 Task: Find a place to stay in Estrela, Brazil, from 10th to 15th July for 7 guests, with a price range of ₹10,000 to ₹15,000, 4 bedrooms, 7 beds, 3 bathrooms, and amenities including Wifi, Free parking, Dedicated workspace, Breakfast, and Self check-in.
Action: Mouse moved to (577, 89)
Screenshot: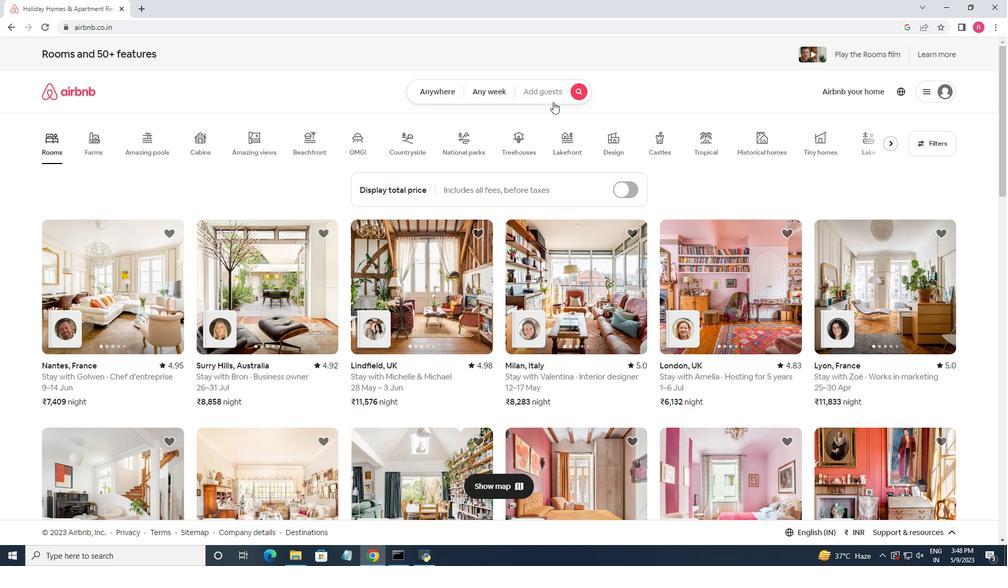 
Action: Mouse pressed left at (577, 89)
Screenshot: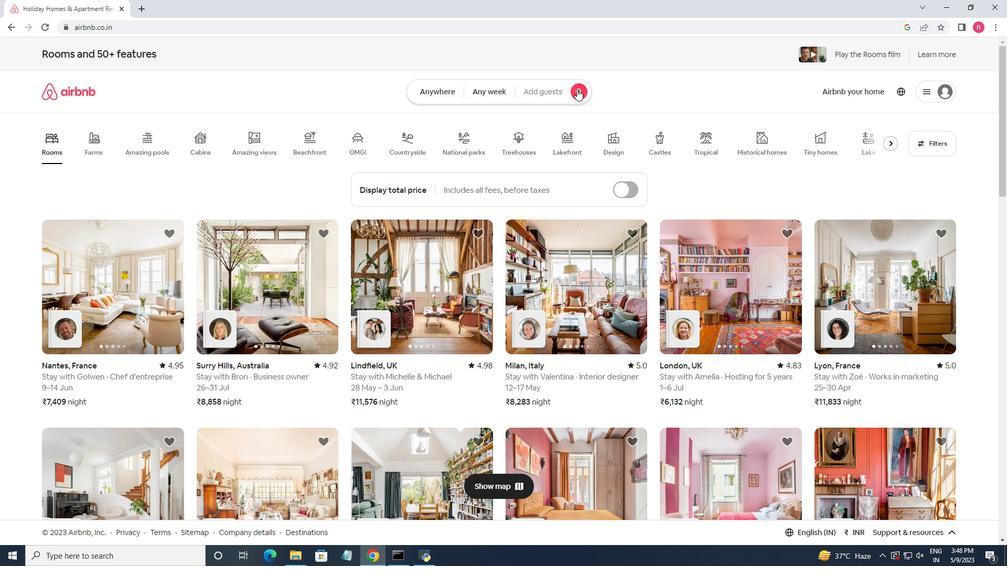 
Action: Mouse moved to (384, 130)
Screenshot: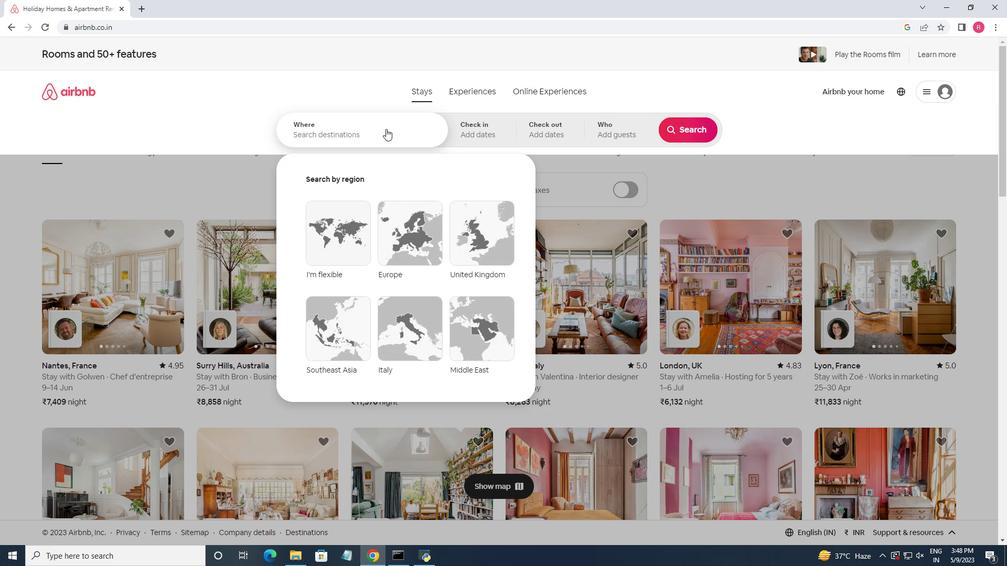 
Action: Mouse pressed left at (384, 130)
Screenshot: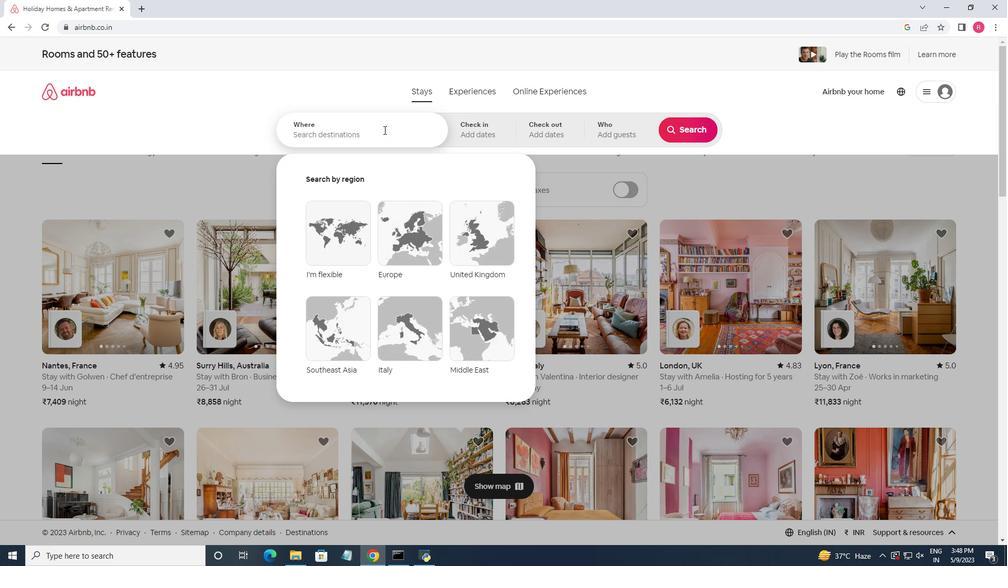 
Action: Key pressed <Key.shift>Estrela,<Key.space><Key.shift>Brazil
Screenshot: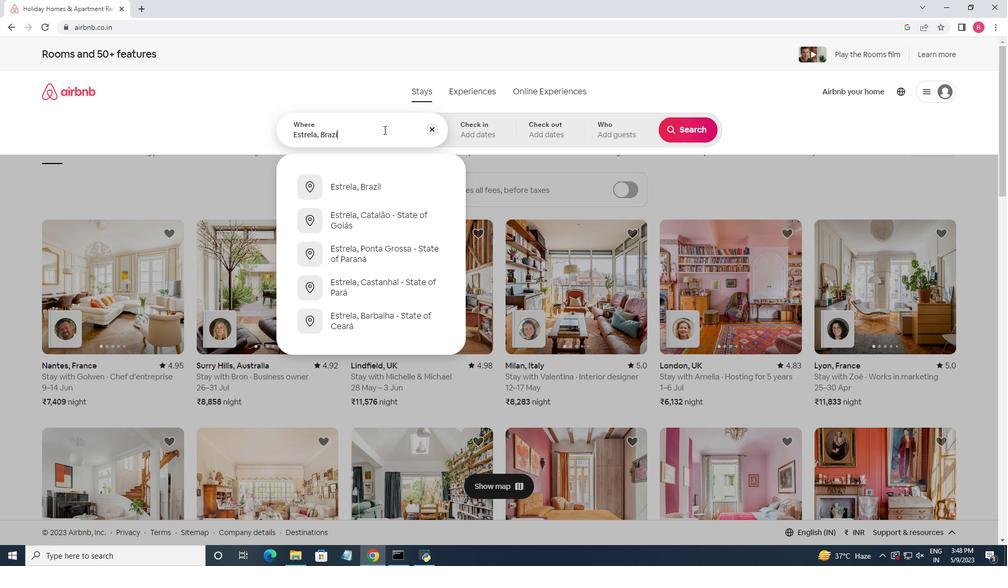 
Action: Mouse moved to (385, 191)
Screenshot: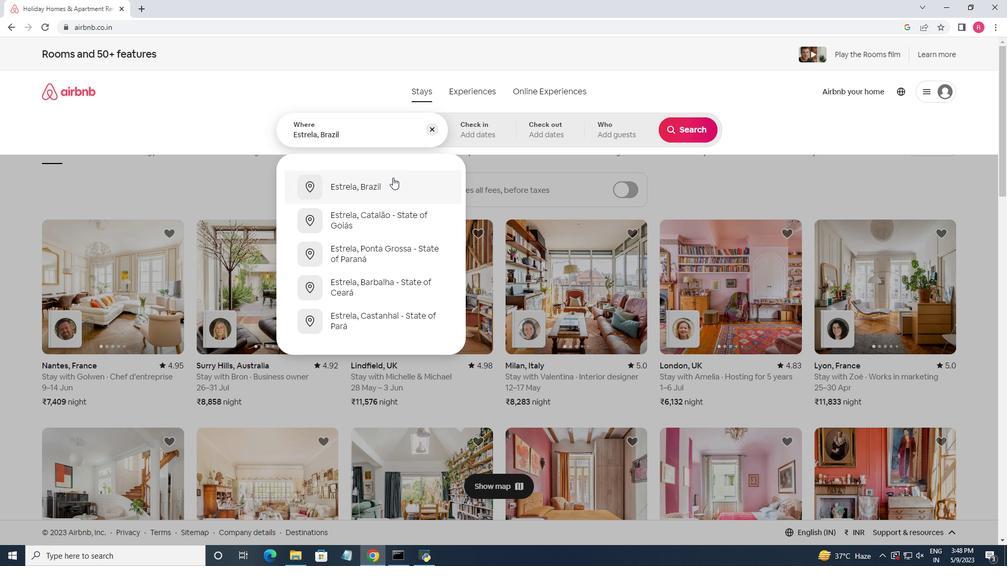 
Action: Mouse pressed left at (385, 191)
Screenshot: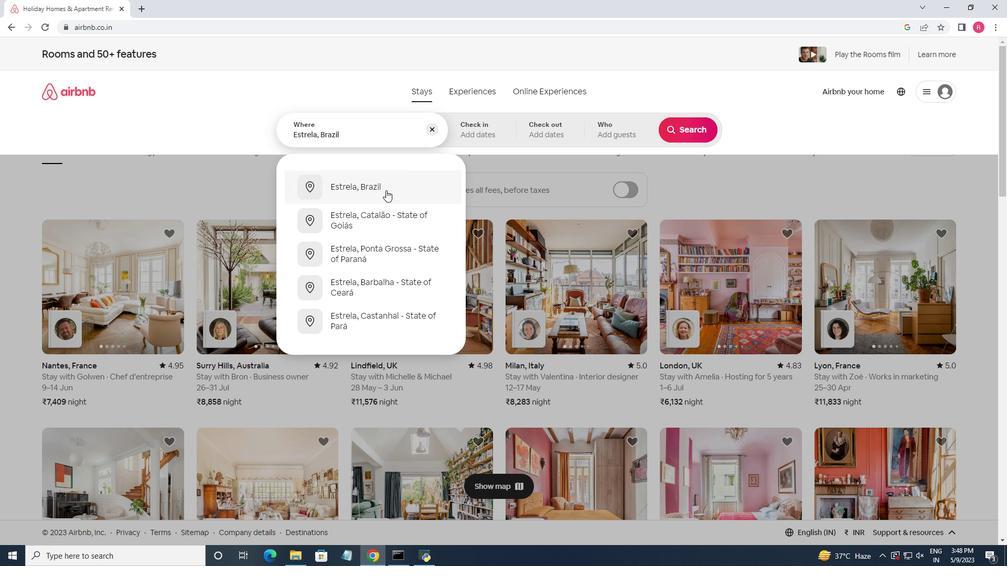 
Action: Mouse moved to (686, 217)
Screenshot: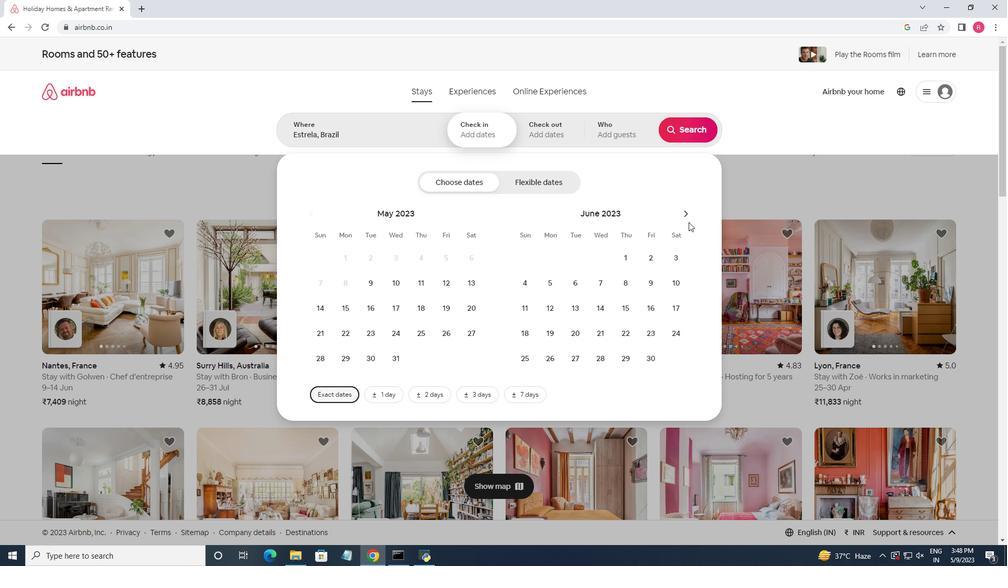 
Action: Mouse pressed left at (686, 217)
Screenshot: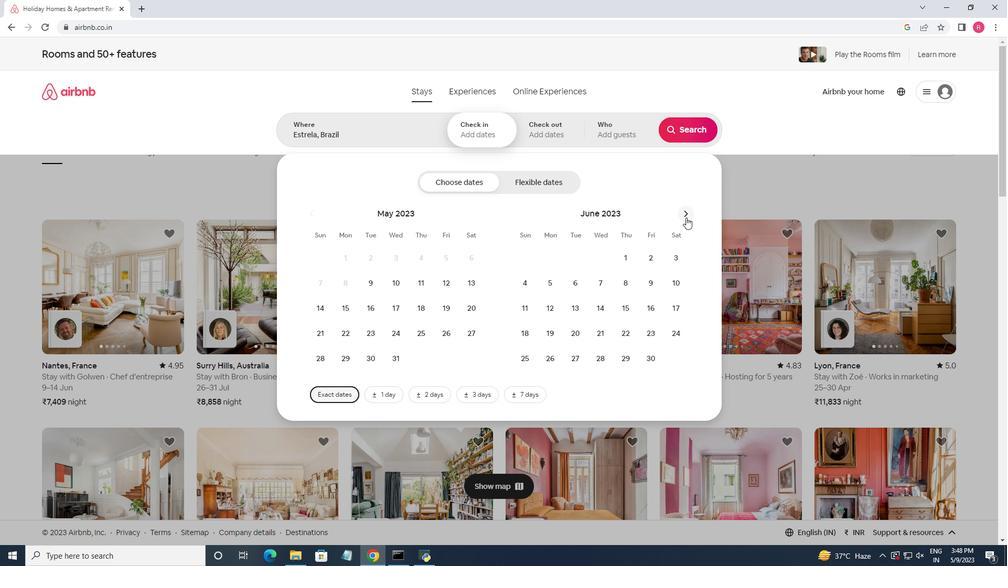 
Action: Mouse moved to (552, 309)
Screenshot: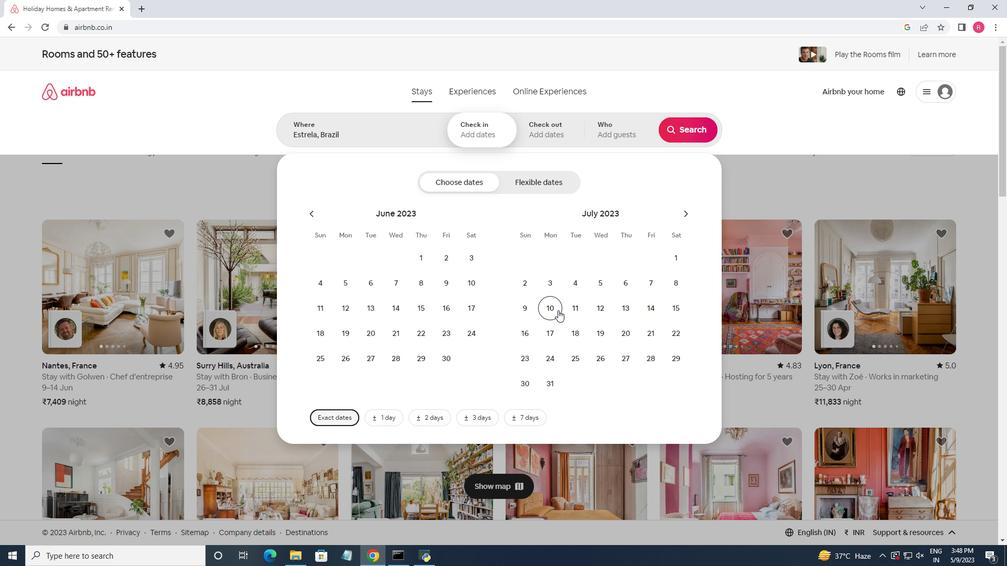 
Action: Mouse pressed left at (552, 309)
Screenshot: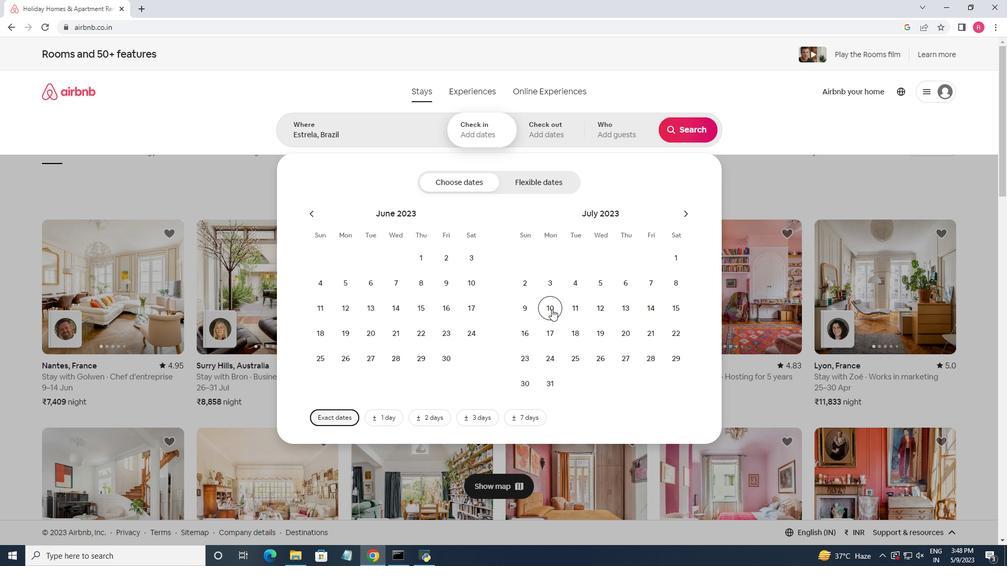
Action: Mouse moved to (678, 310)
Screenshot: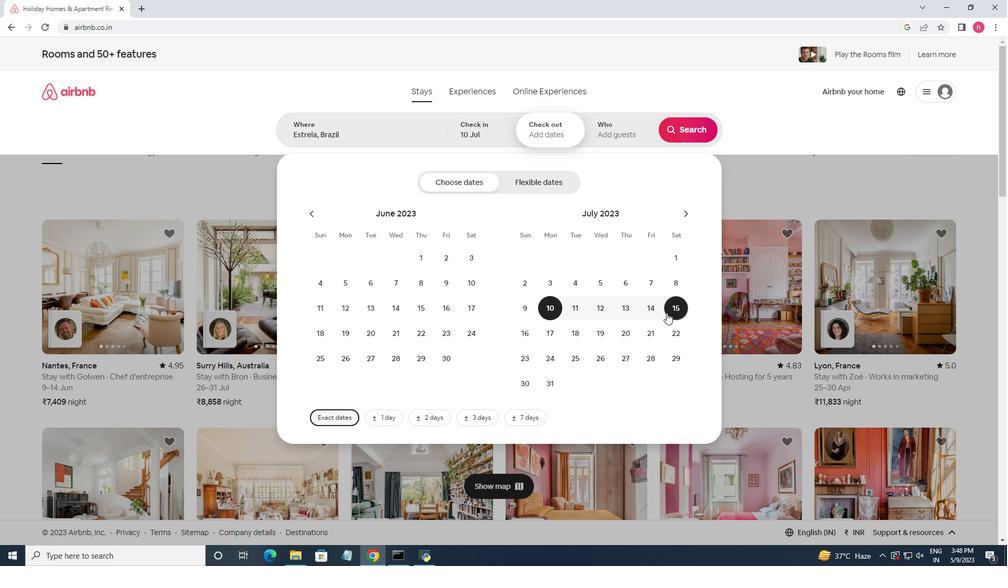 
Action: Mouse pressed left at (678, 310)
Screenshot: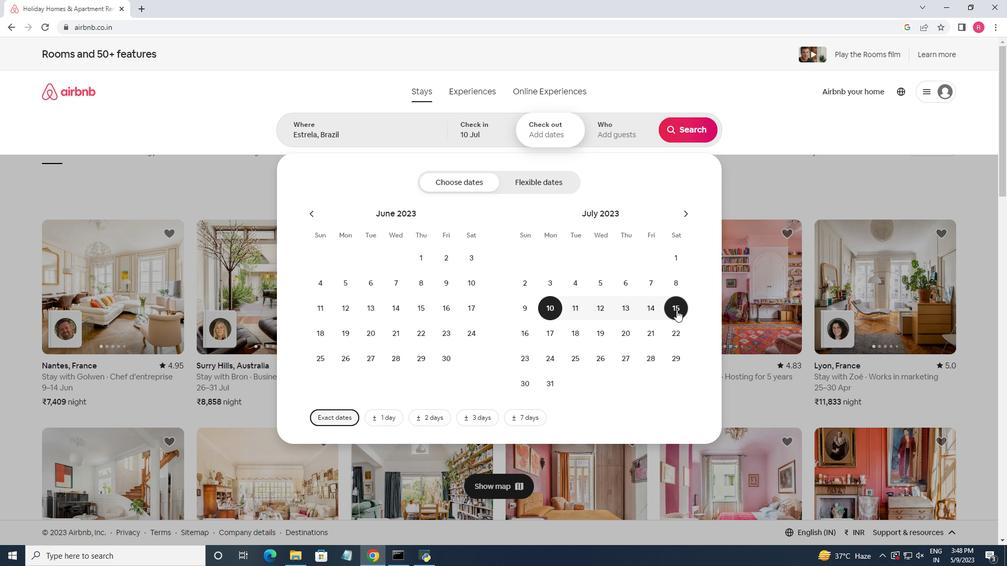 
Action: Mouse moved to (628, 137)
Screenshot: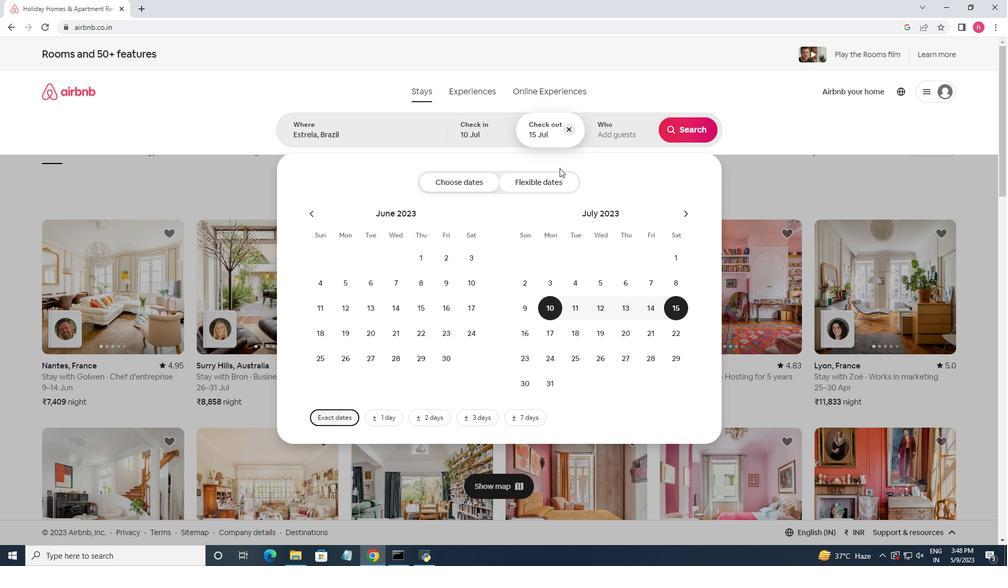 
Action: Mouse pressed left at (628, 137)
Screenshot: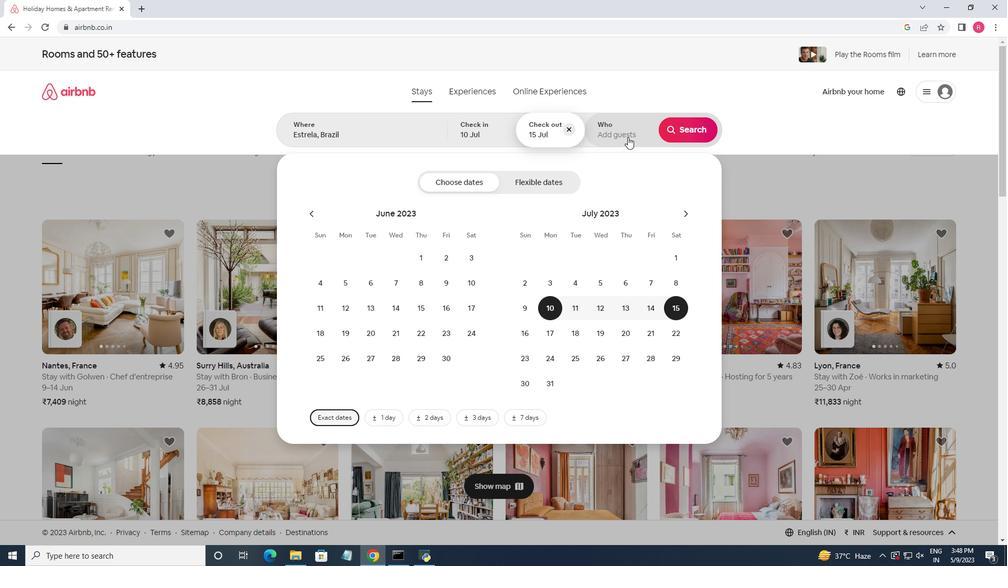 
Action: Mouse moved to (689, 187)
Screenshot: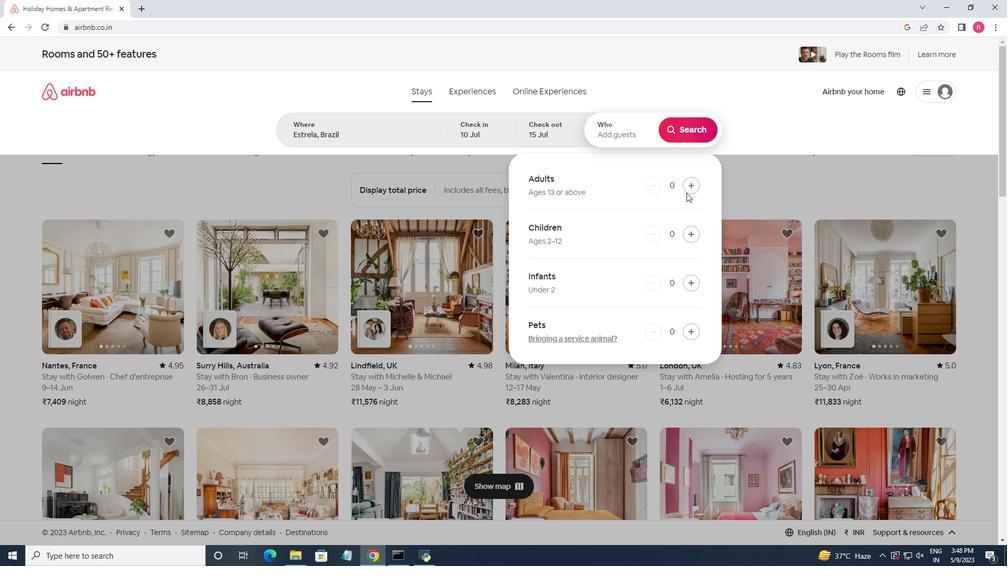 
Action: Mouse pressed left at (689, 187)
Screenshot: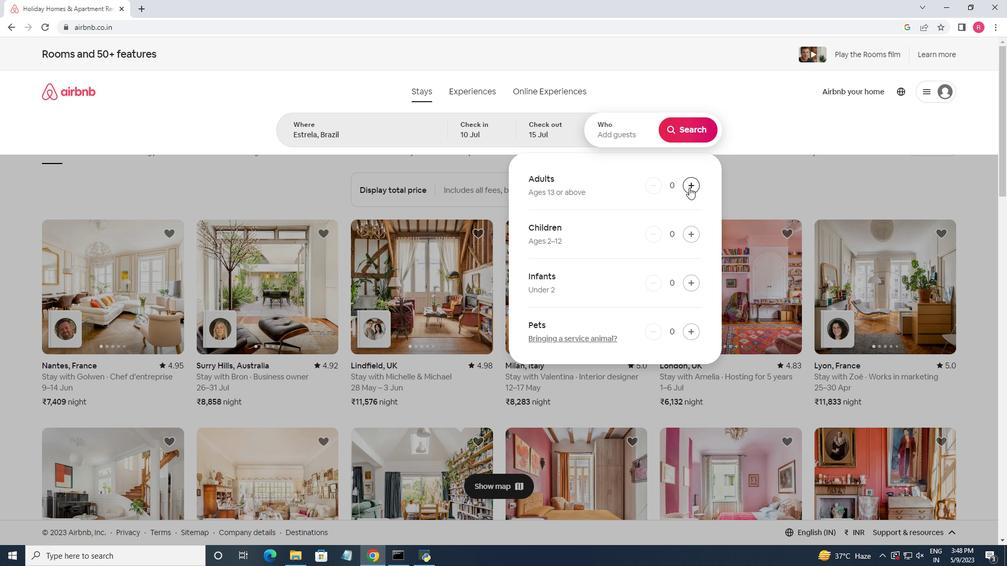 
Action: Mouse pressed left at (689, 187)
Screenshot: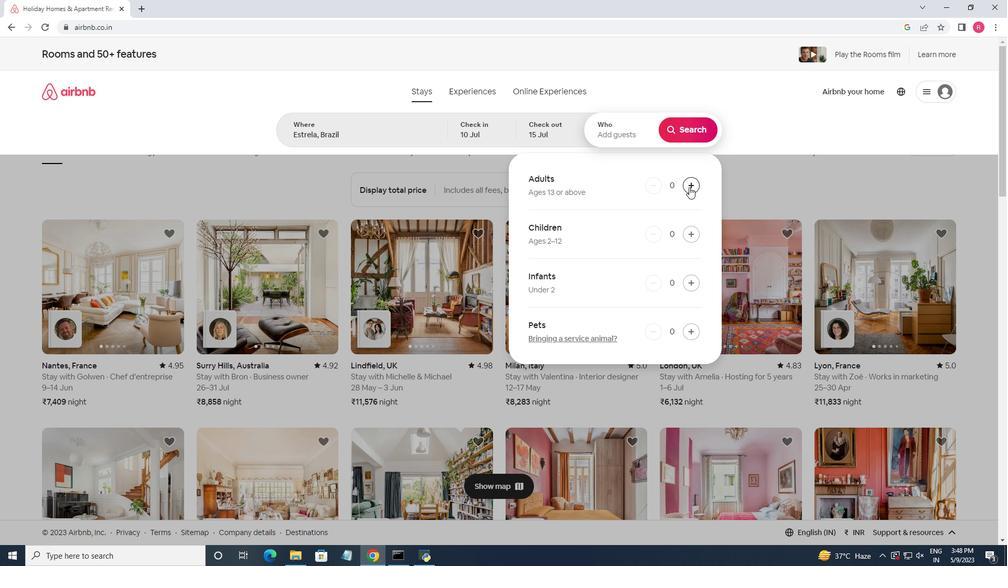 
Action: Mouse pressed left at (689, 187)
Screenshot: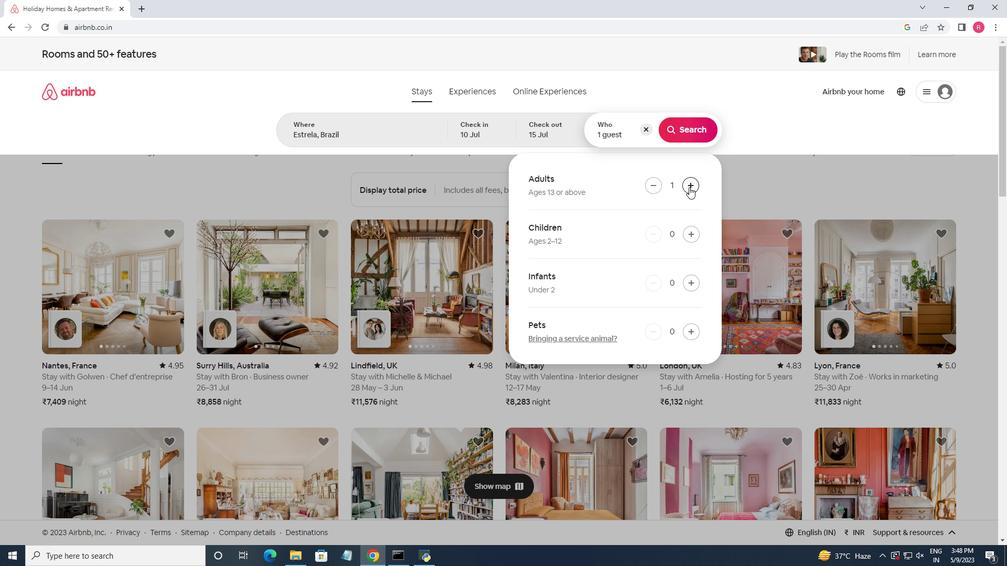 
Action: Mouse pressed left at (689, 187)
Screenshot: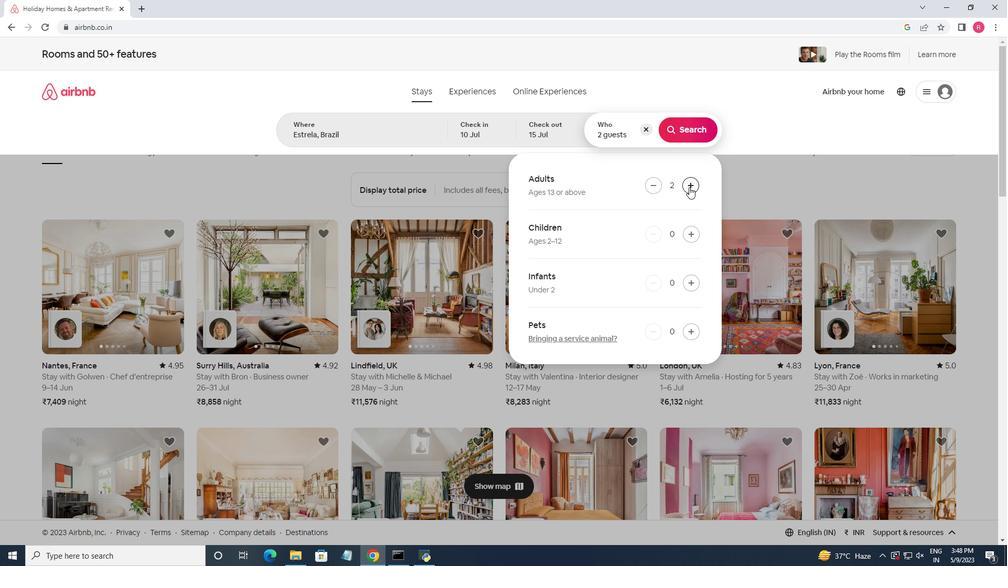
Action: Mouse pressed left at (689, 187)
Screenshot: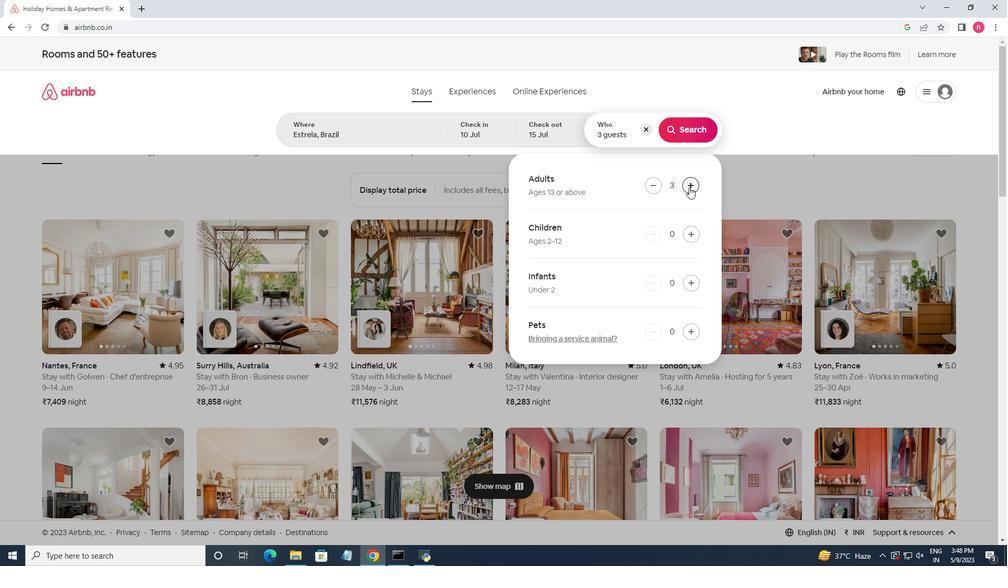 
Action: Mouse pressed left at (689, 187)
Screenshot: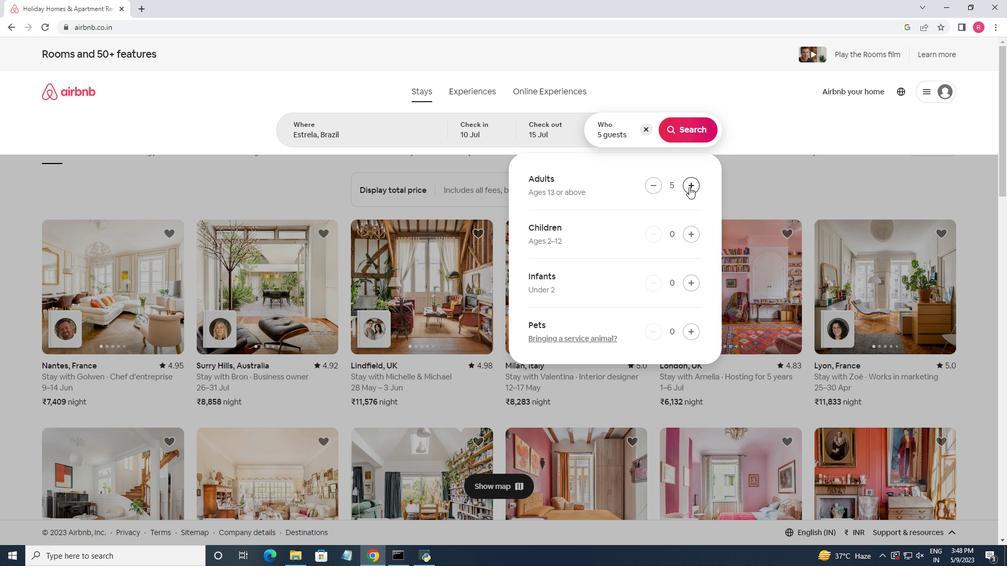 
Action: Mouse pressed left at (689, 187)
Screenshot: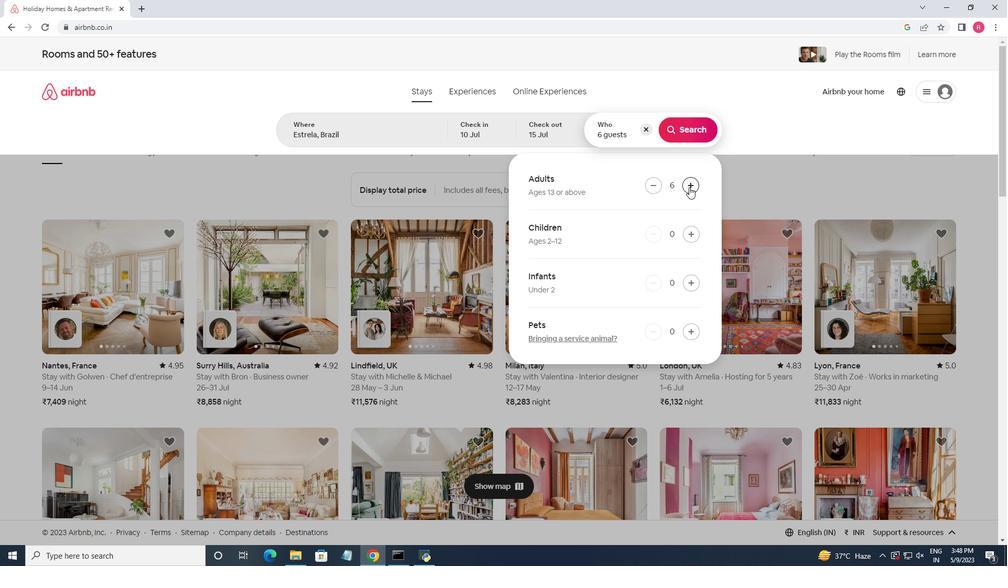 
Action: Mouse moved to (687, 125)
Screenshot: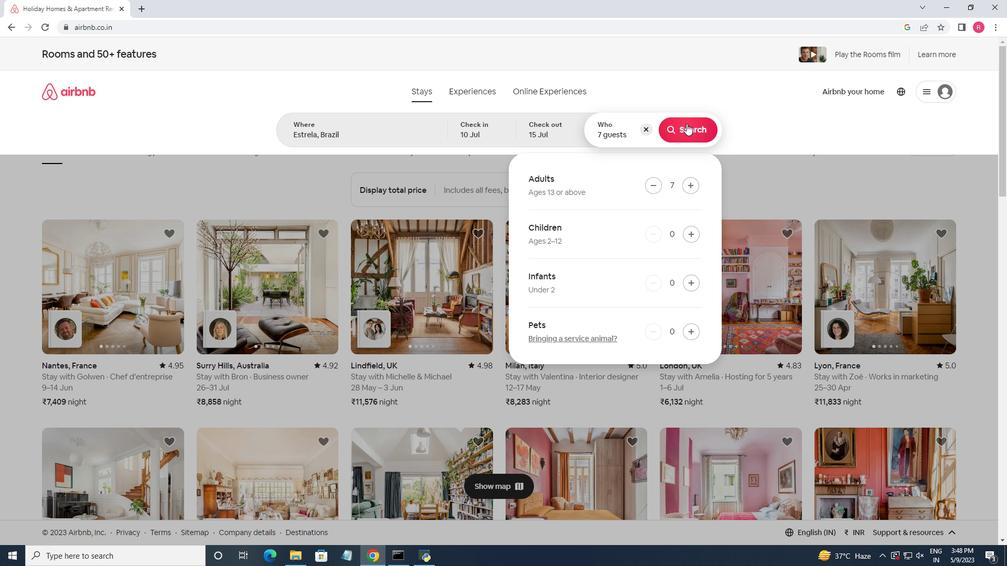 
Action: Mouse pressed left at (687, 125)
Screenshot: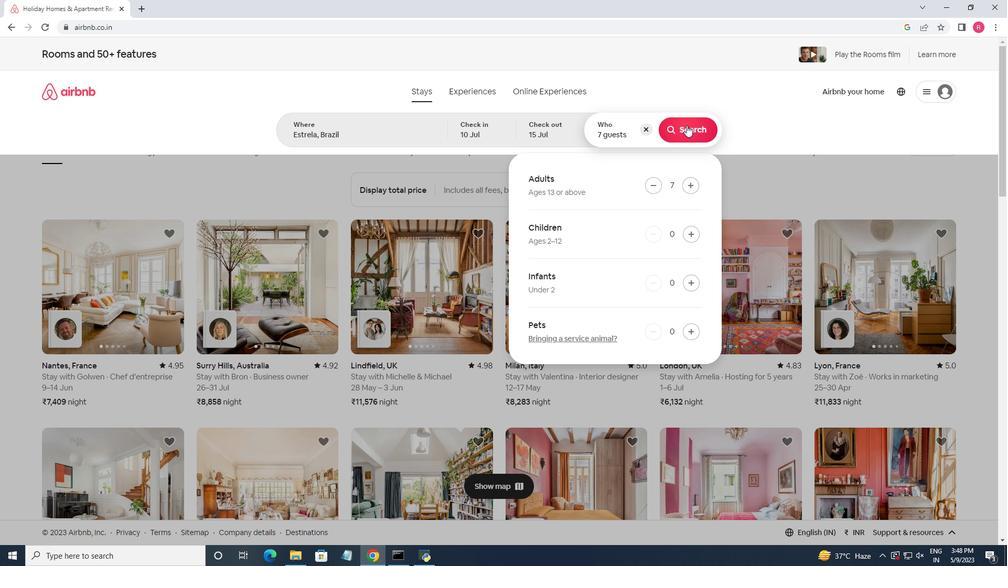 
Action: Mouse moved to (964, 106)
Screenshot: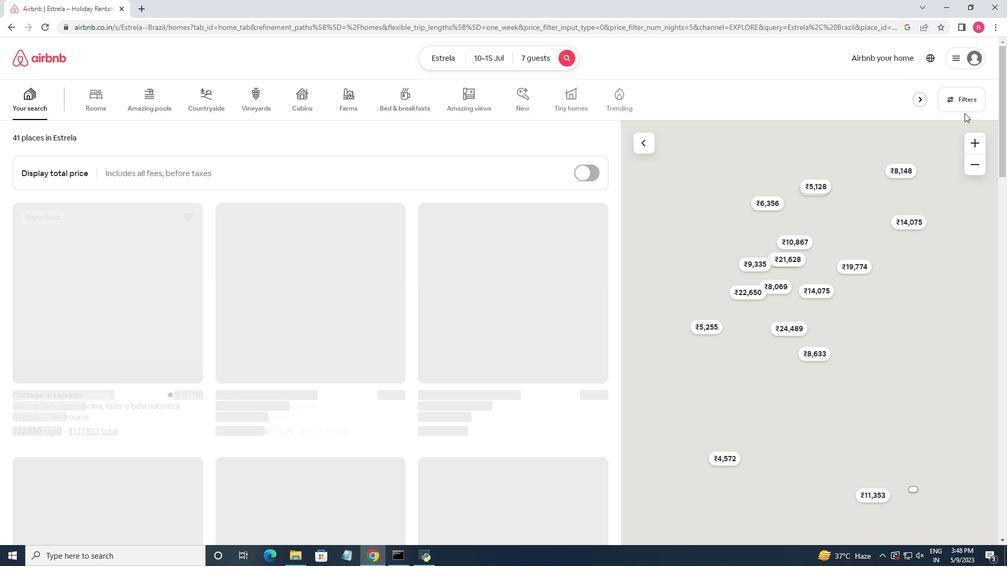 
Action: Mouse pressed left at (964, 106)
Screenshot: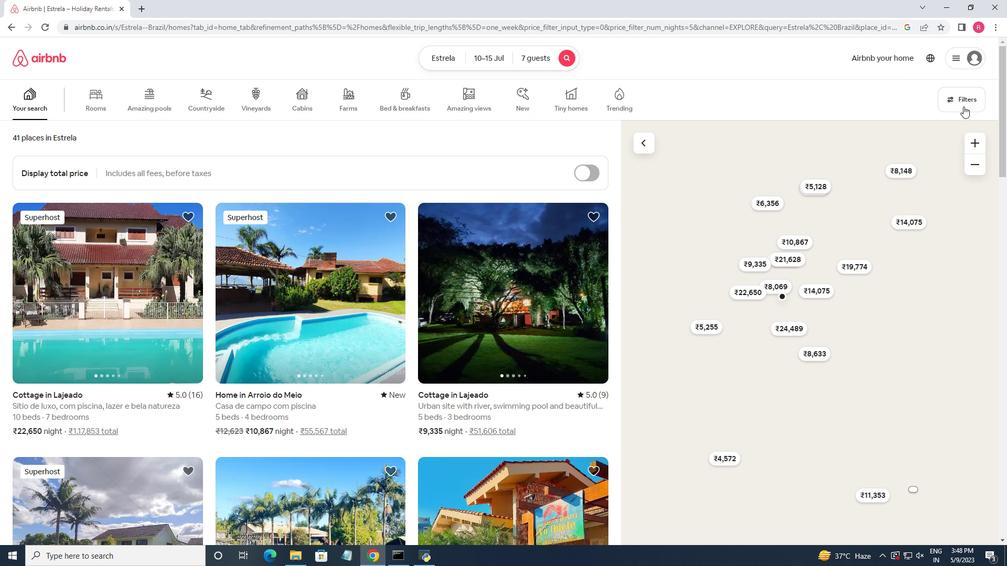 
Action: Mouse moved to (358, 355)
Screenshot: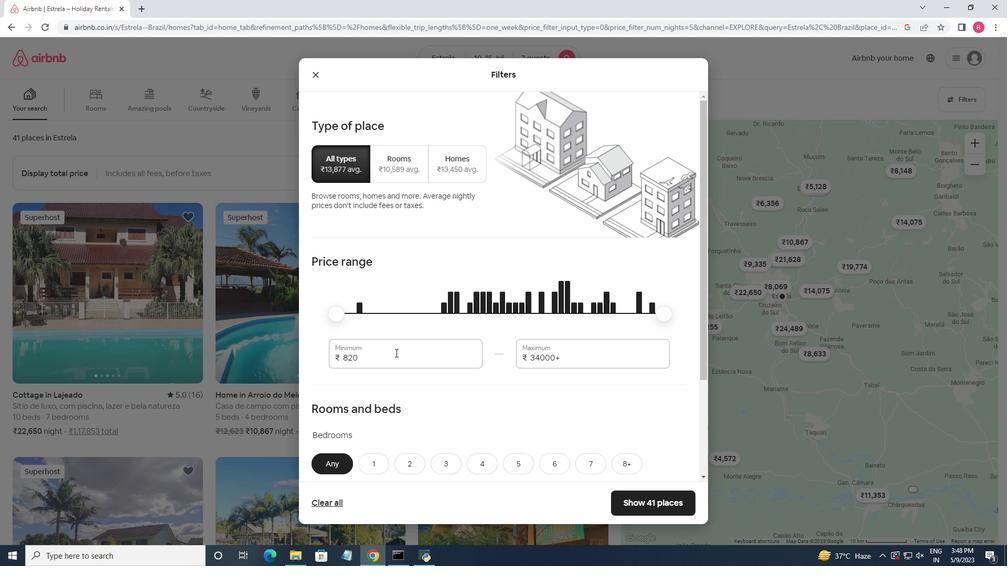 
Action: Mouse pressed left at (358, 355)
Screenshot: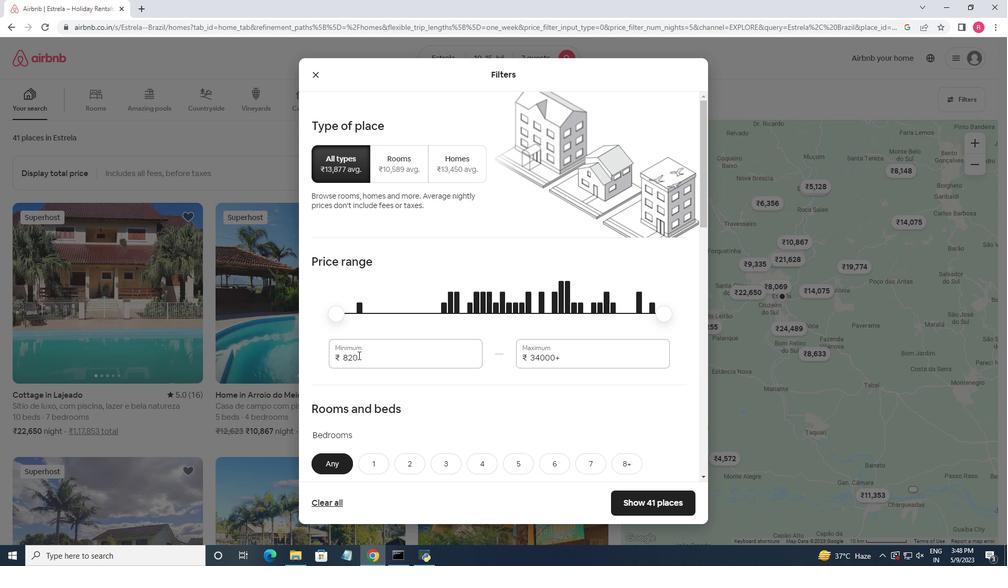 
Action: Mouse moved to (358, 356)
Screenshot: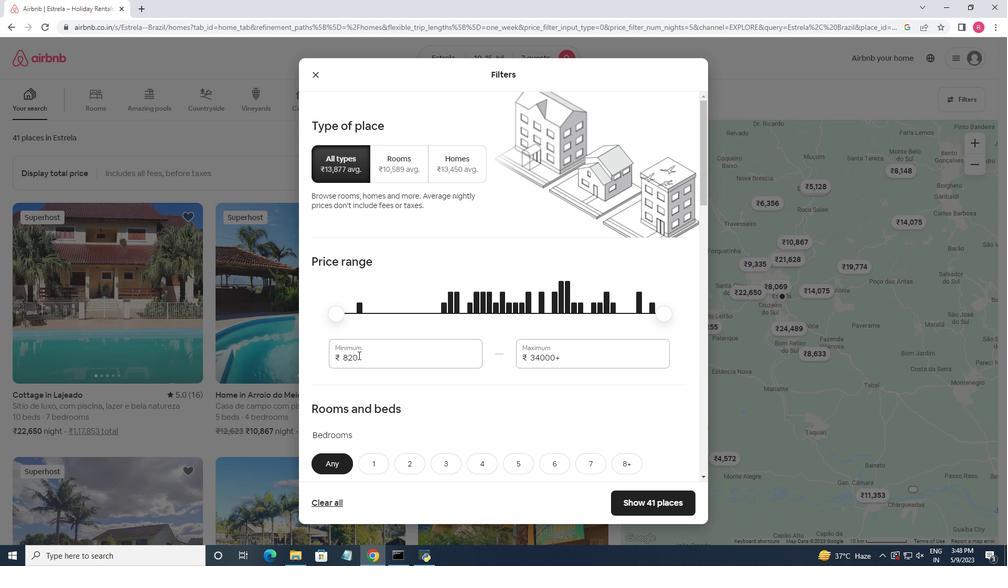 
Action: Mouse pressed left at (358, 356)
Screenshot: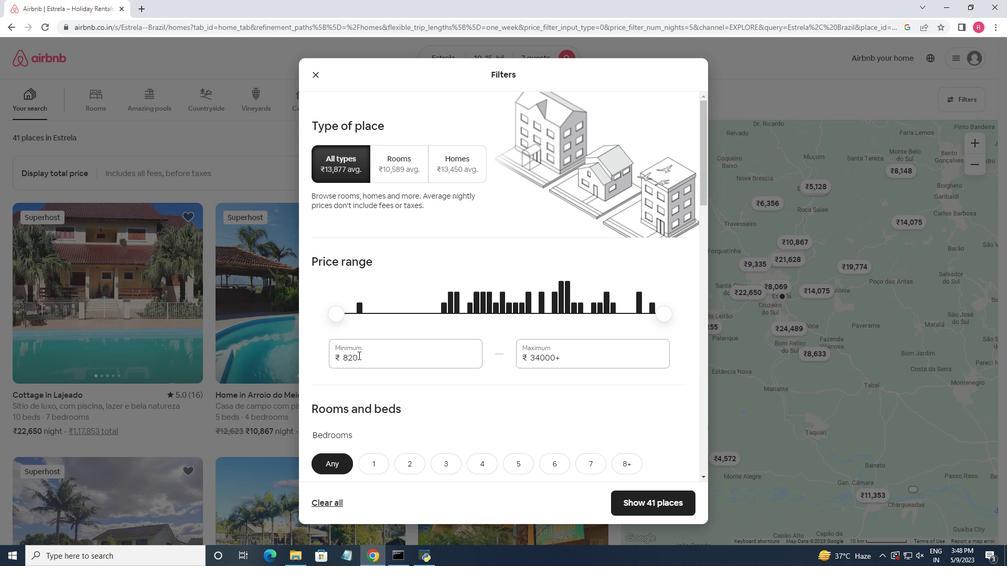 
Action: Key pressed 10000<Key.tab>15000
Screenshot: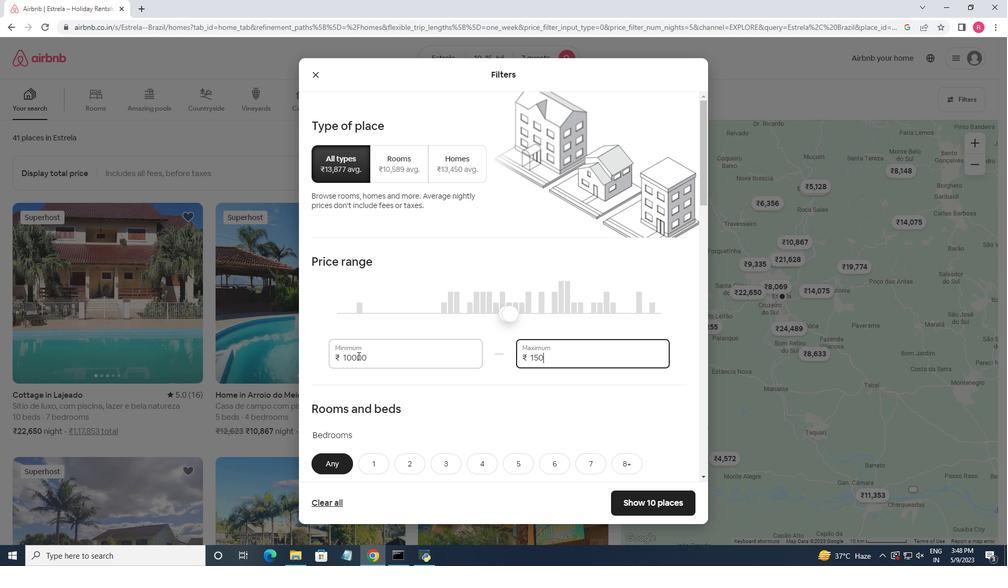 
Action: Mouse moved to (406, 365)
Screenshot: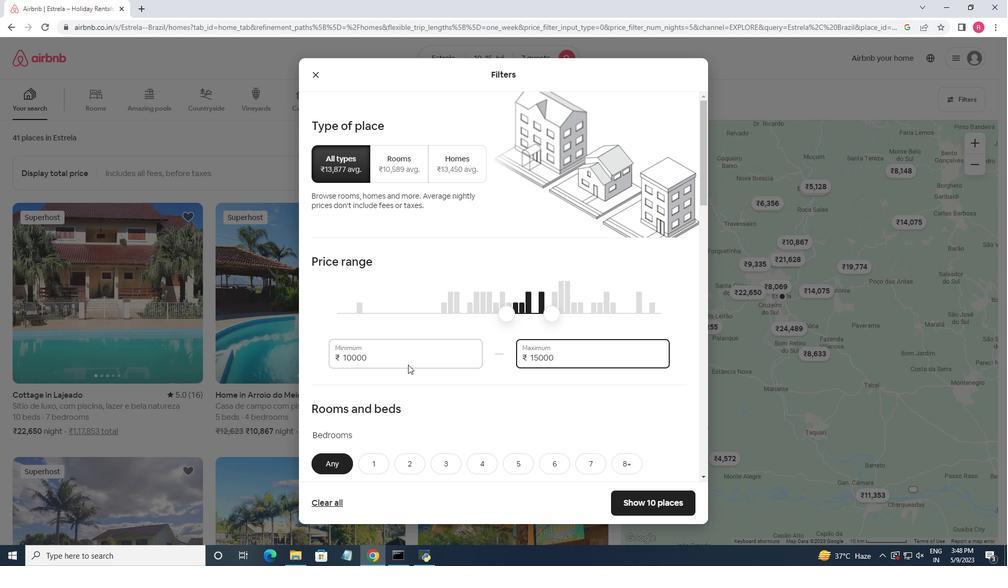 
Action: Mouse scrolled (406, 364) with delta (0, 0)
Screenshot: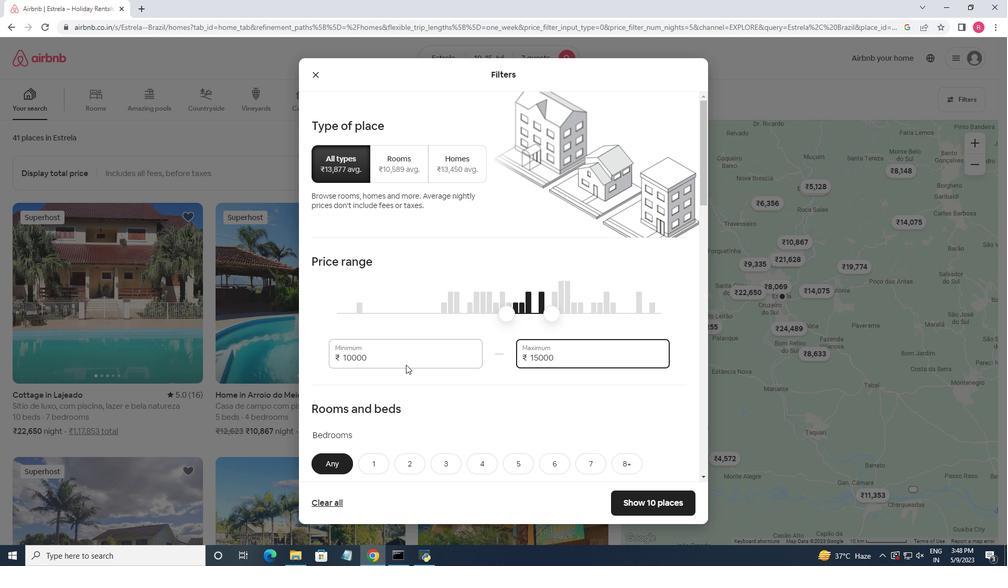 
Action: Mouse moved to (408, 365)
Screenshot: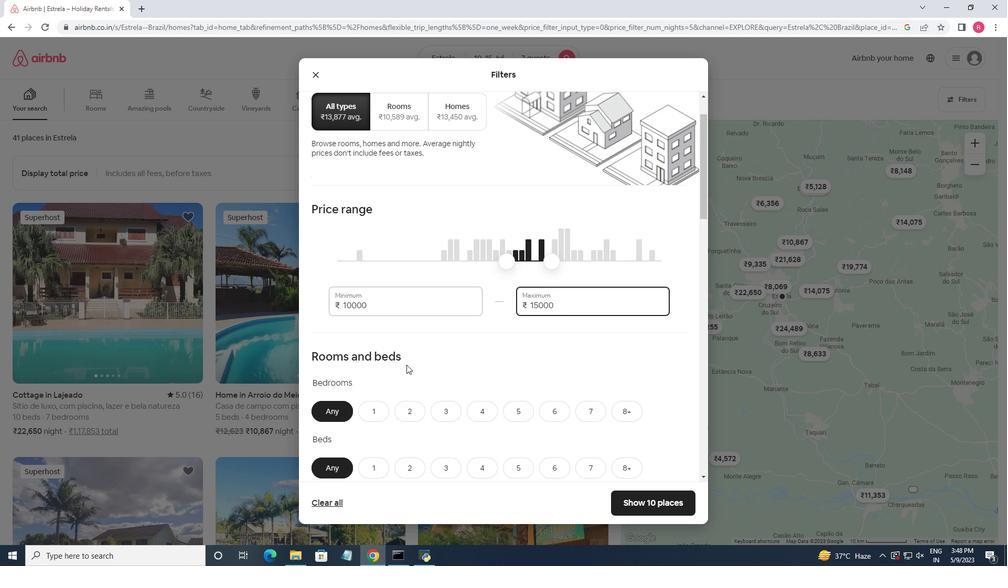 
Action: Mouse scrolled (408, 364) with delta (0, 0)
Screenshot: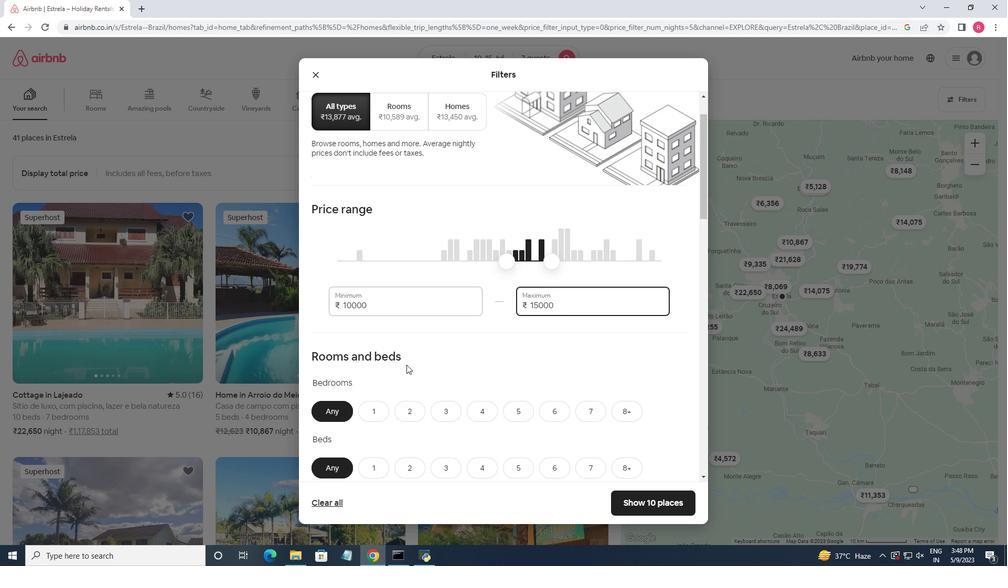 
Action: Mouse moved to (489, 359)
Screenshot: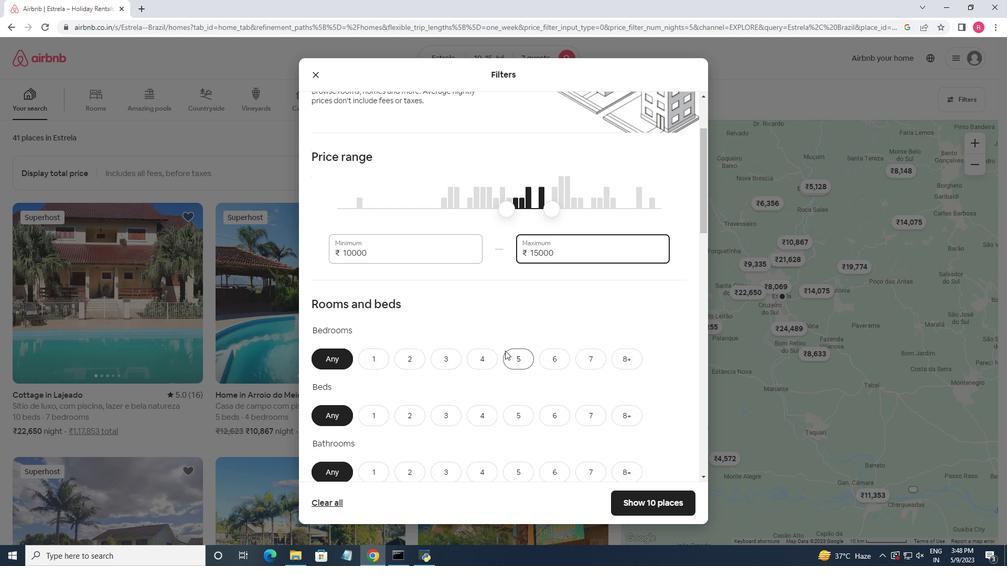 
Action: Mouse pressed left at (489, 359)
Screenshot: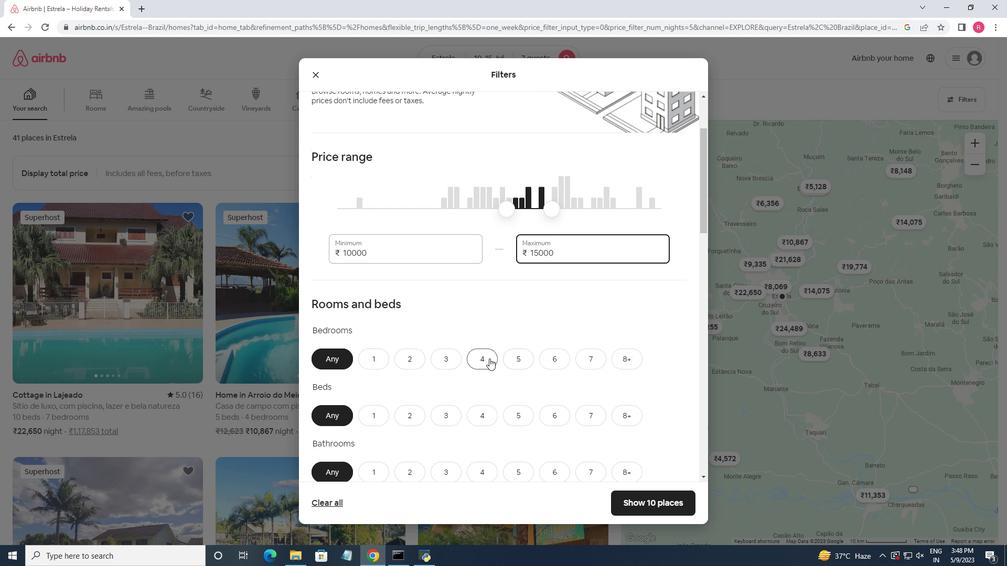 
Action: Mouse moved to (585, 415)
Screenshot: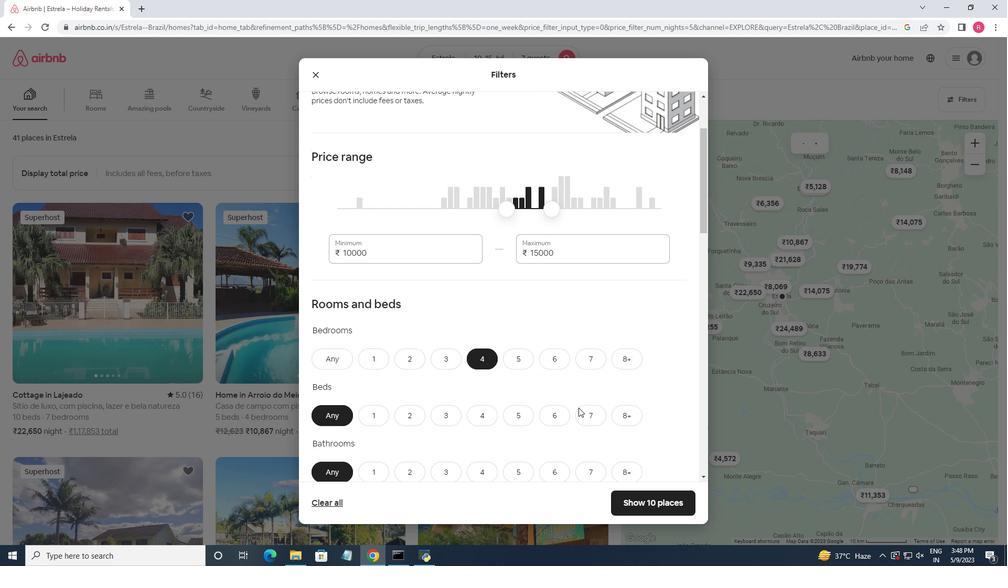 
Action: Mouse pressed left at (585, 415)
Screenshot: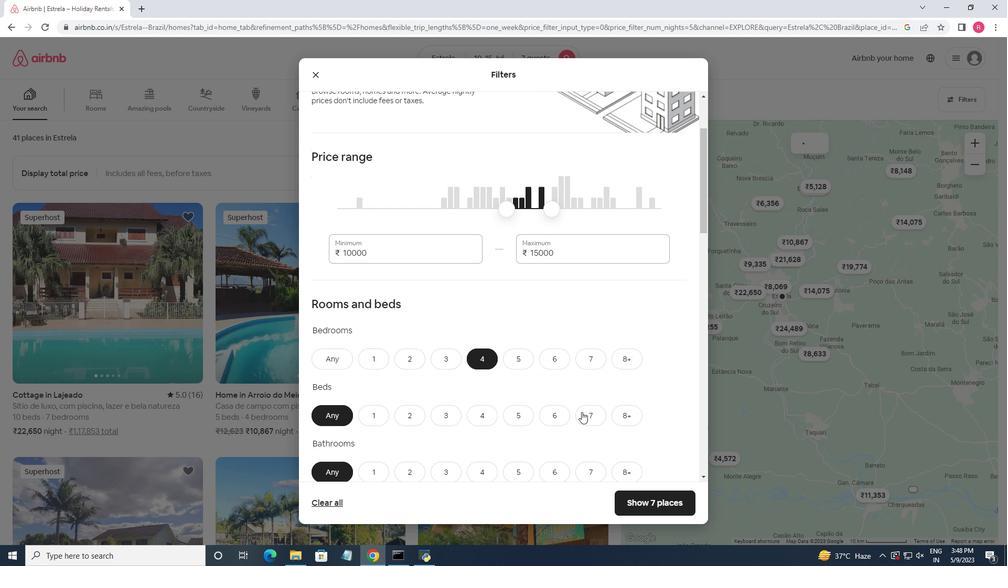 
Action: Mouse moved to (530, 343)
Screenshot: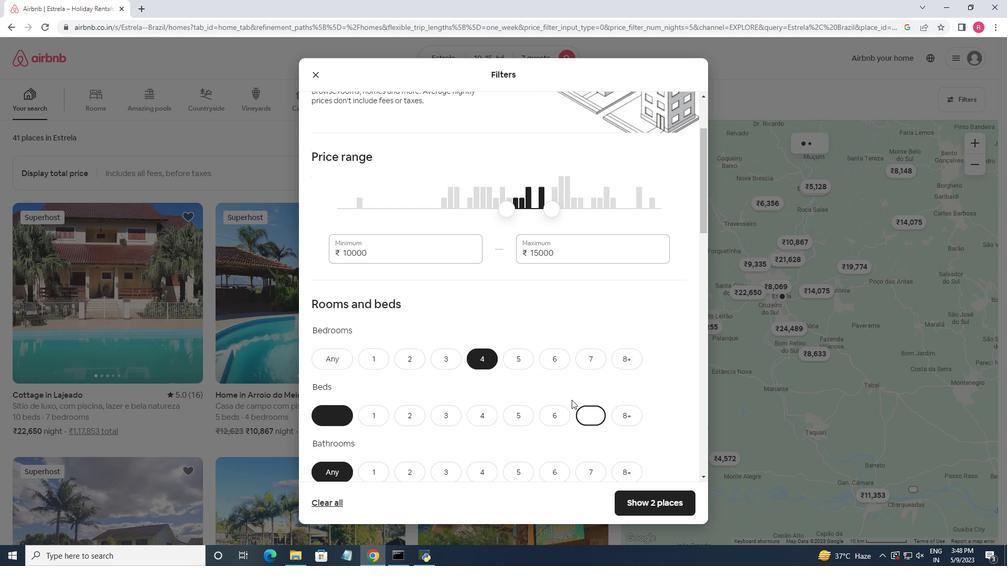 
Action: Mouse scrolled (530, 342) with delta (0, 0)
Screenshot: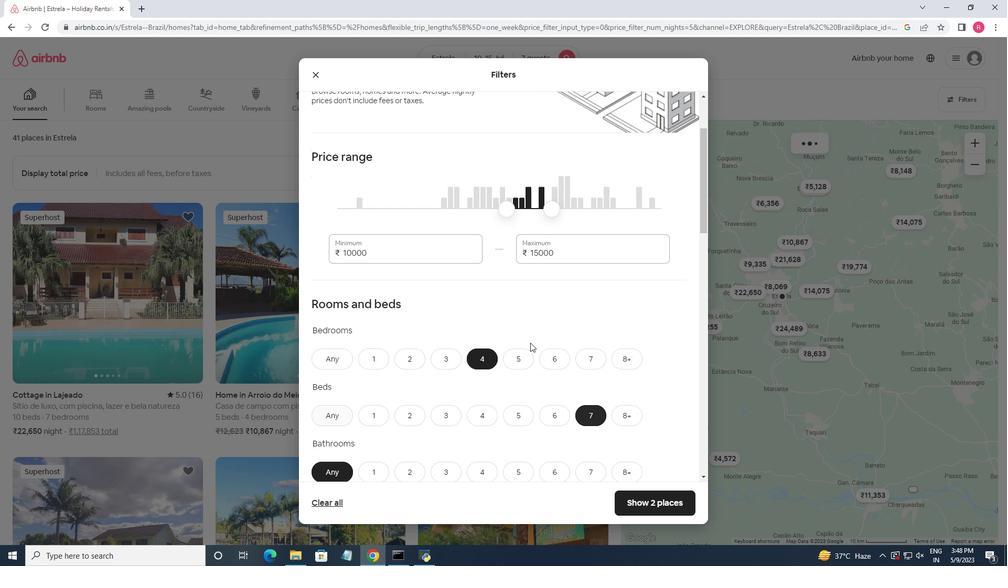 
Action: Mouse moved to (481, 417)
Screenshot: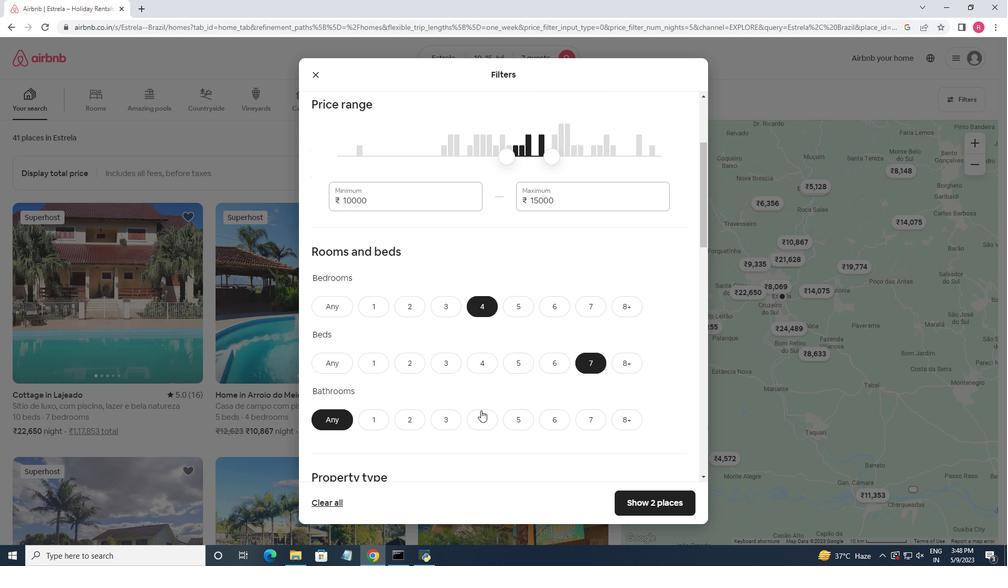 
Action: Mouse pressed left at (481, 417)
Screenshot: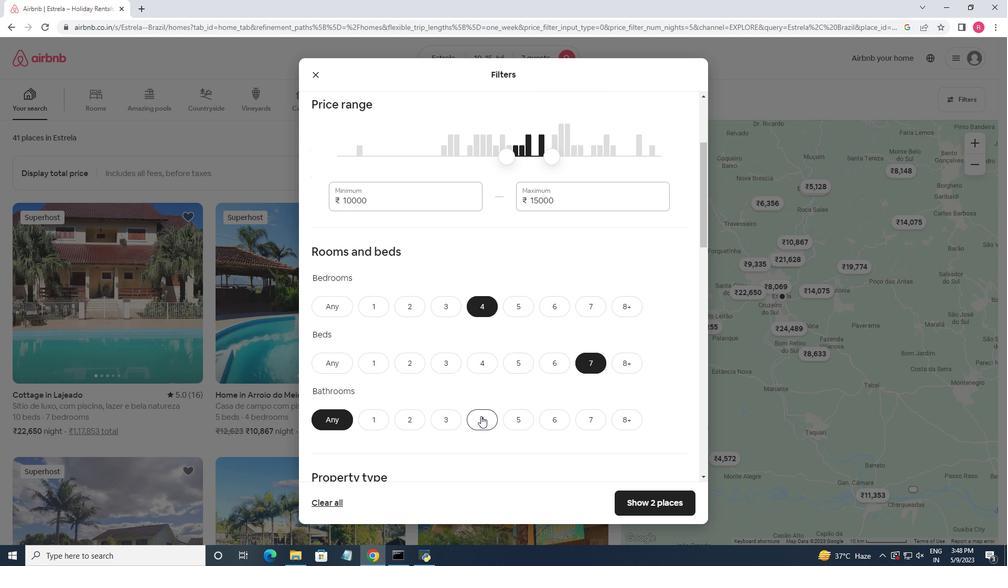 
Action: Mouse moved to (492, 369)
Screenshot: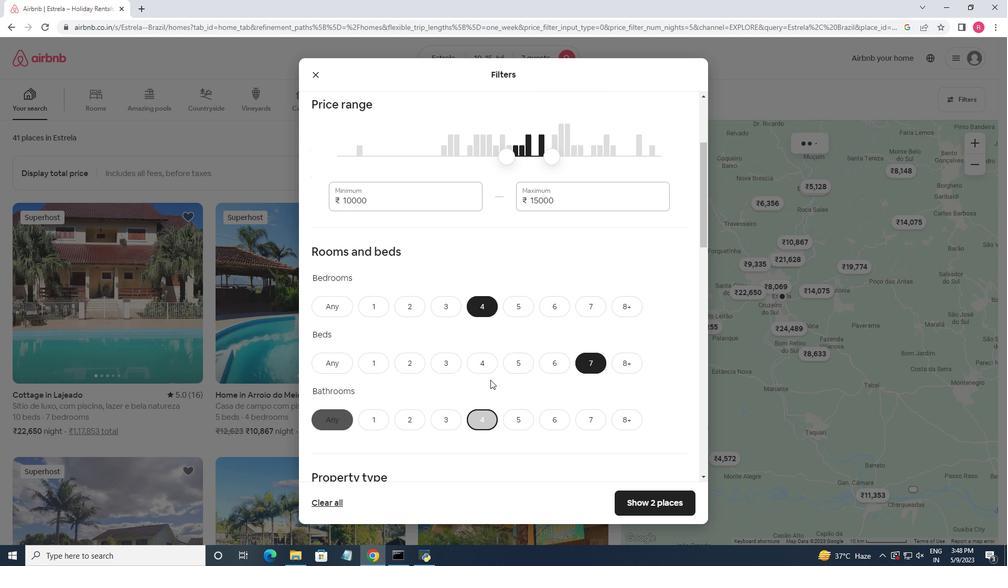 
Action: Mouse scrolled (492, 369) with delta (0, 0)
Screenshot: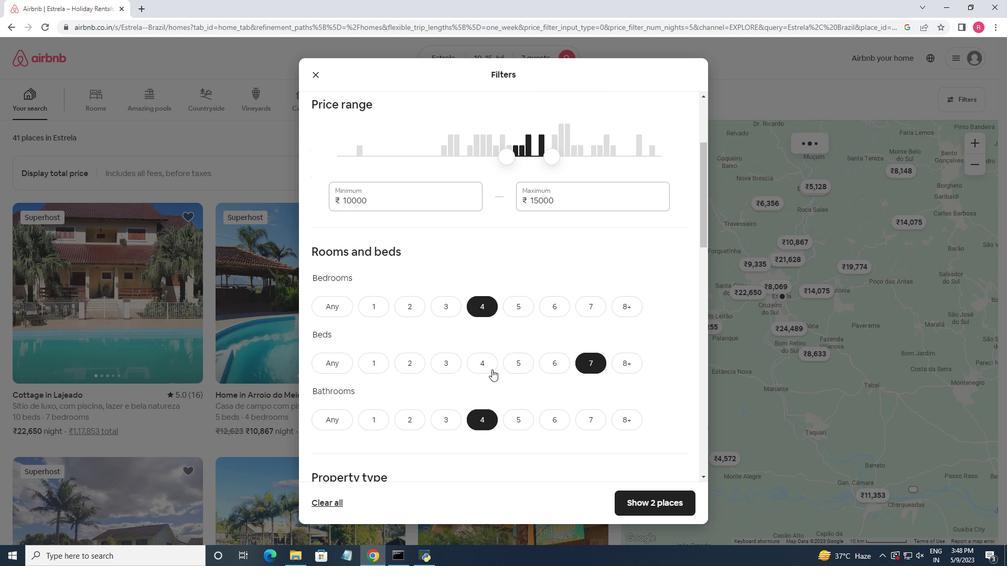
Action: Mouse scrolled (492, 369) with delta (0, 0)
Screenshot: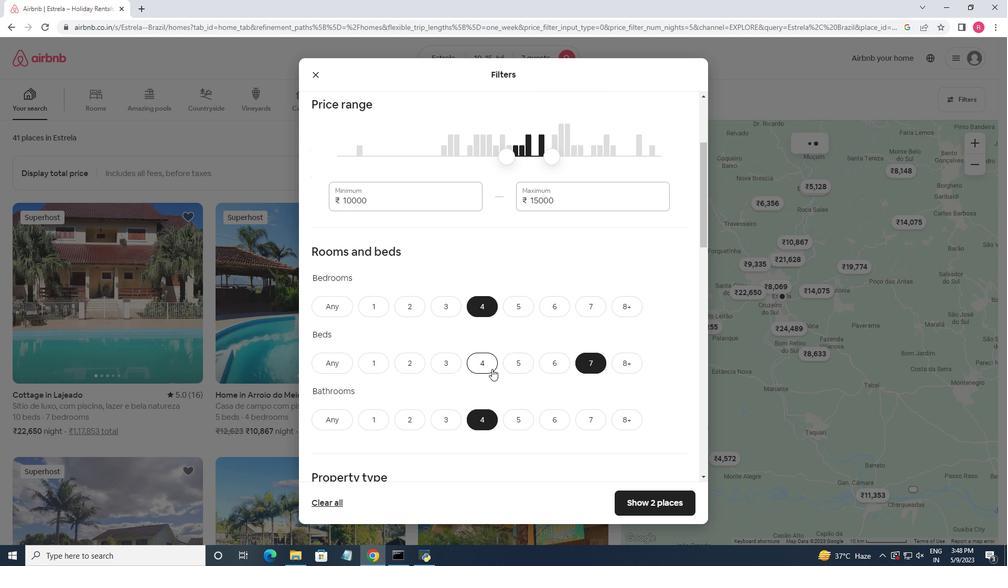 
Action: Mouse moved to (492, 368)
Screenshot: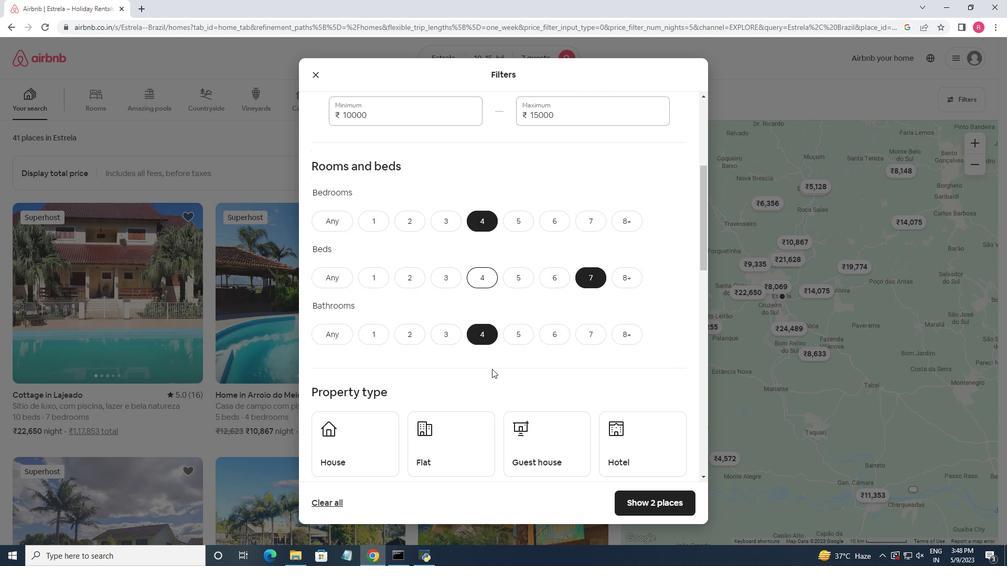 
Action: Mouse scrolled (492, 367) with delta (0, 0)
Screenshot: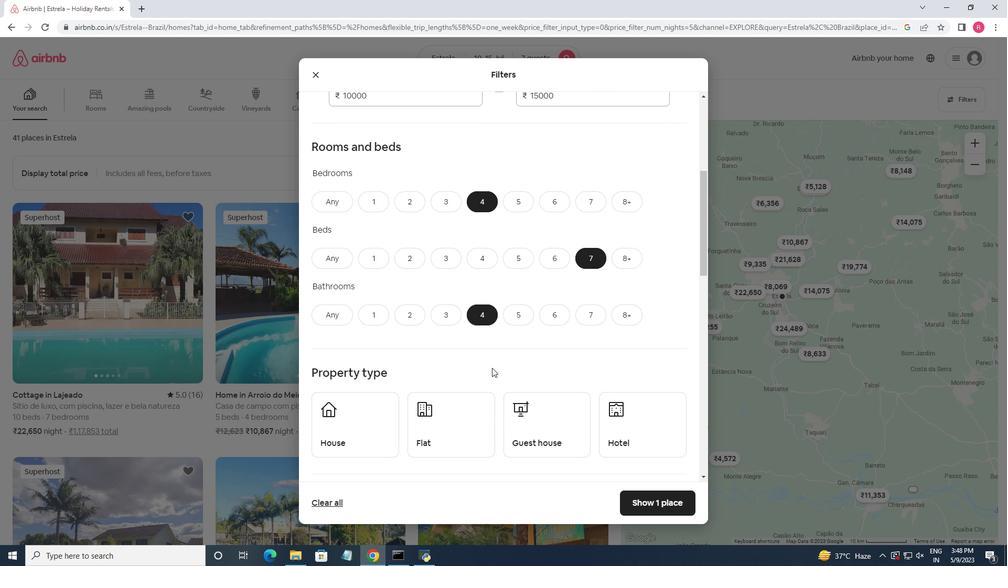 
Action: Mouse scrolled (492, 367) with delta (0, 0)
Screenshot: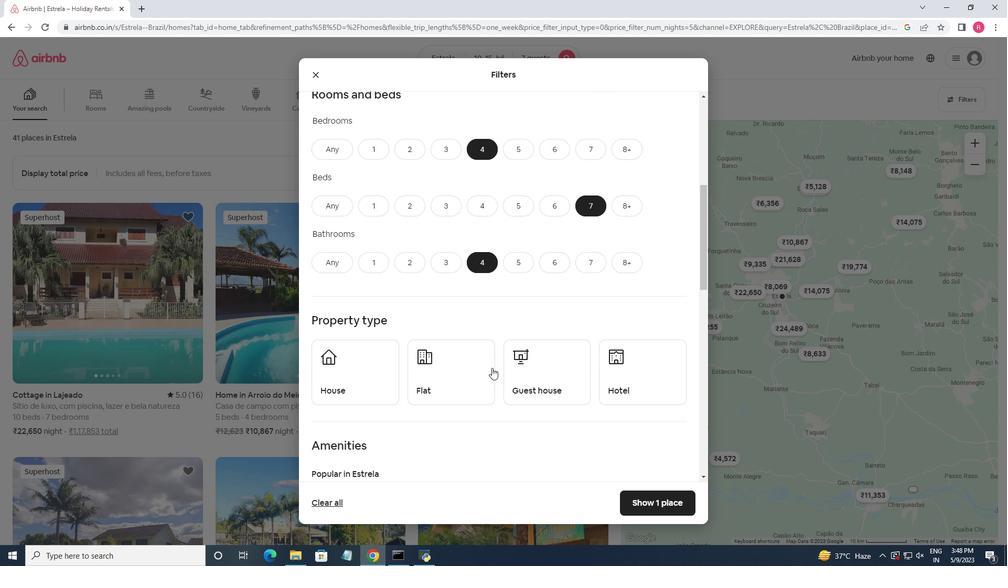 
Action: Mouse moved to (372, 345)
Screenshot: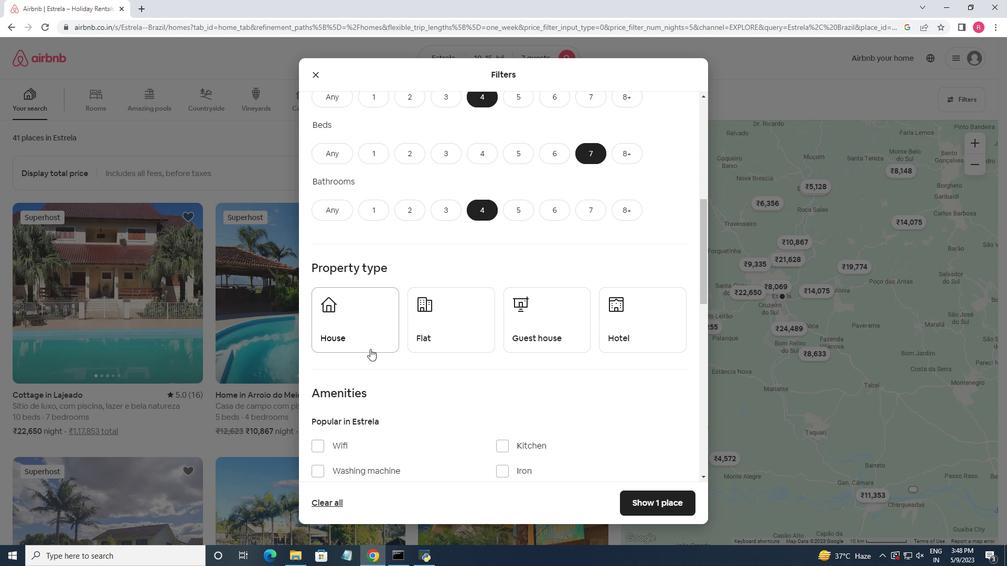 
Action: Mouse pressed left at (372, 345)
Screenshot: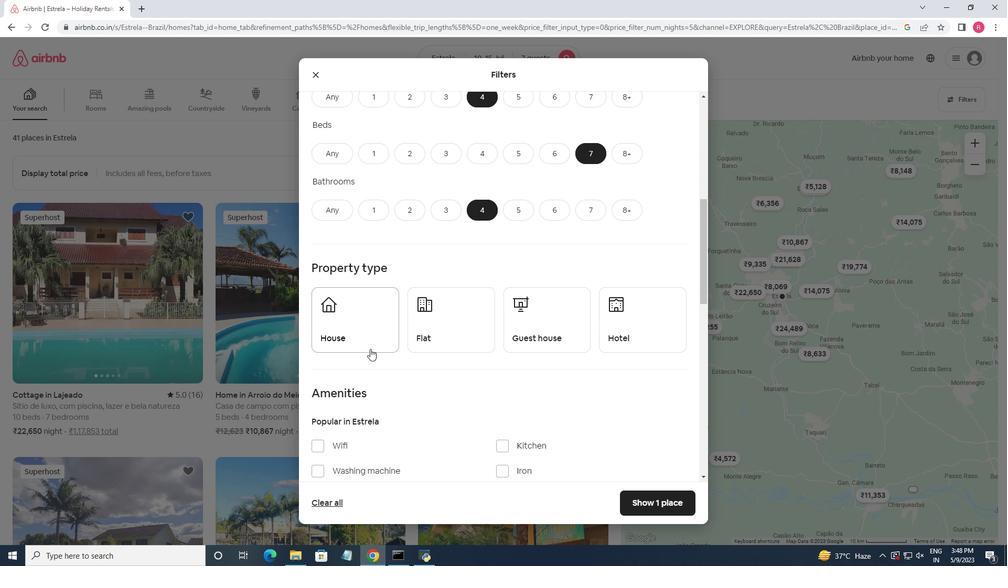 
Action: Mouse moved to (444, 341)
Screenshot: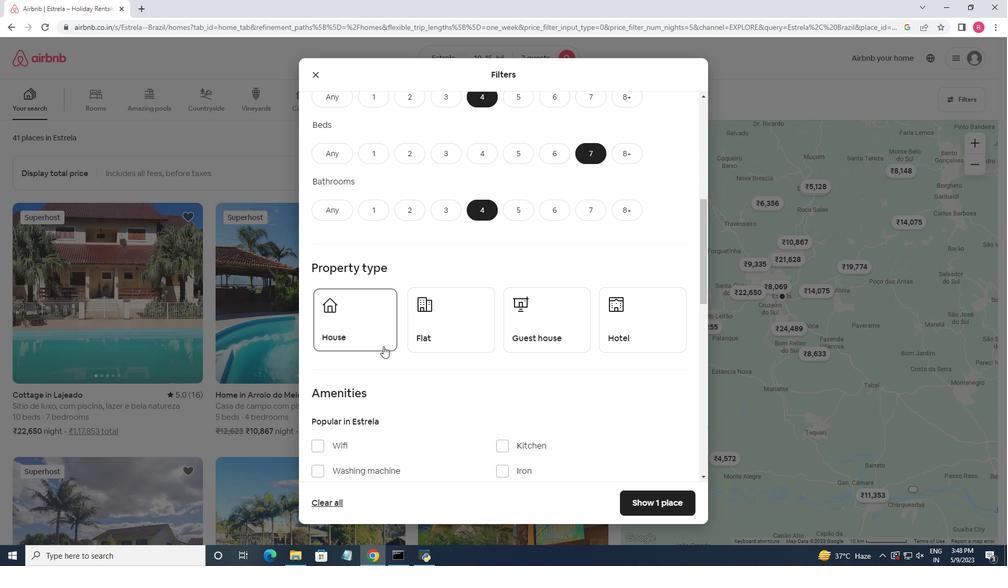 
Action: Mouse pressed left at (444, 341)
Screenshot: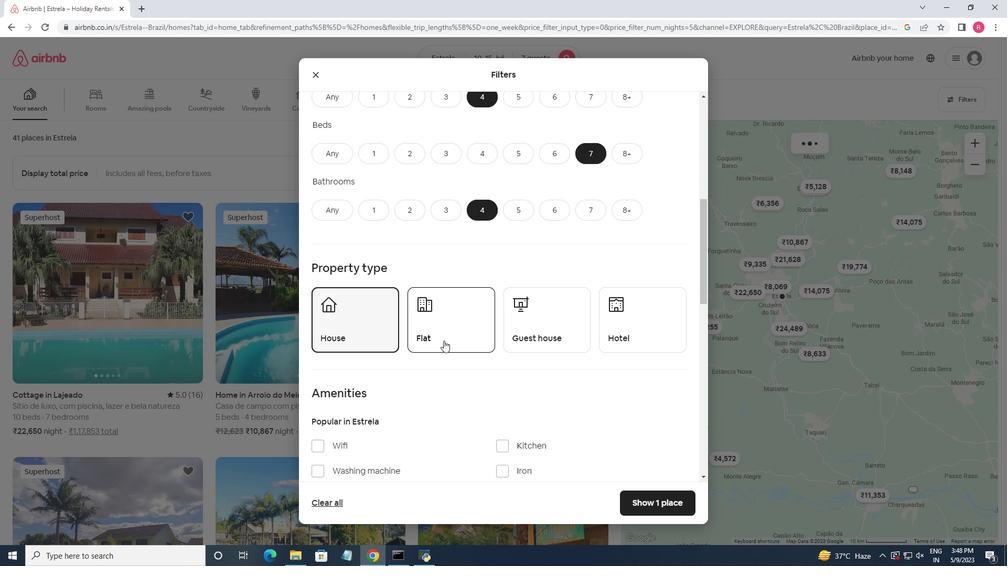 
Action: Mouse moved to (534, 328)
Screenshot: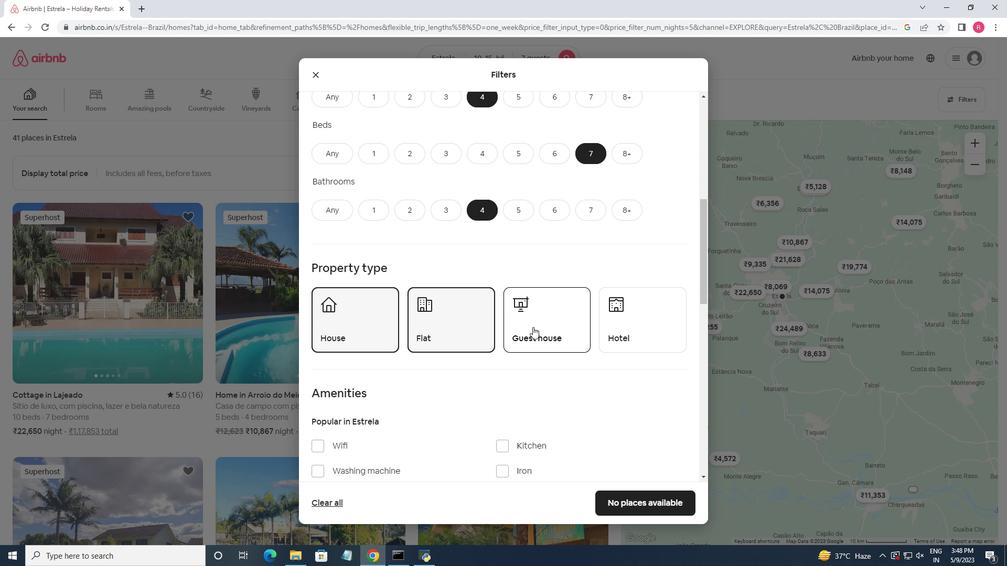 
Action: Mouse pressed left at (534, 328)
Screenshot: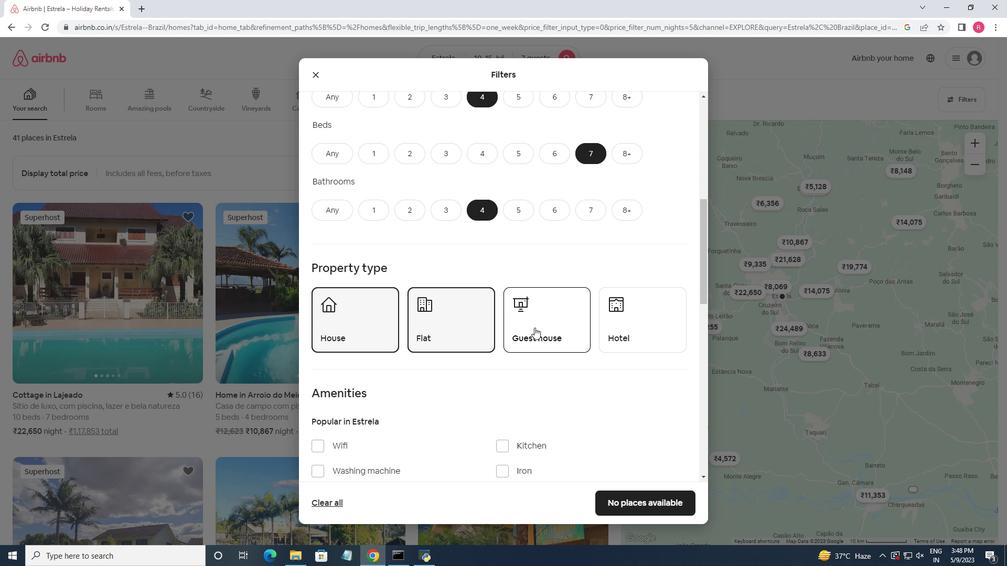 
Action: Mouse moved to (500, 312)
Screenshot: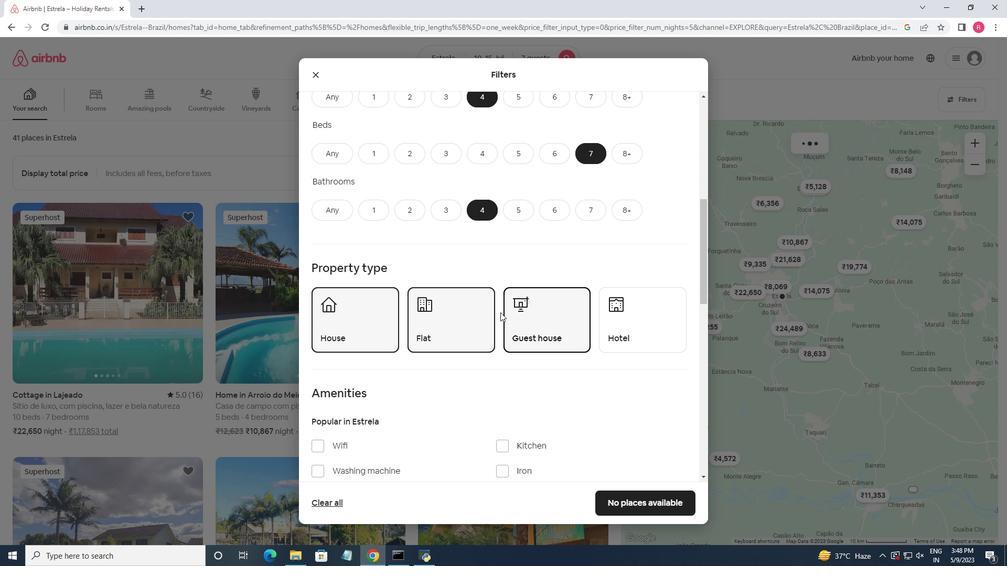 
Action: Mouse scrolled (500, 311) with delta (0, 0)
Screenshot: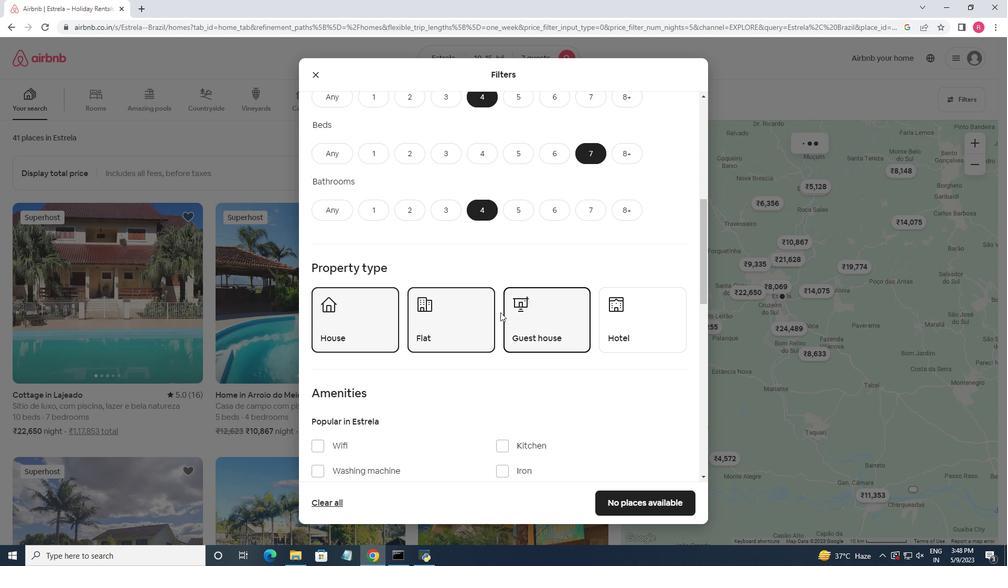 
Action: Mouse moved to (500, 312)
Screenshot: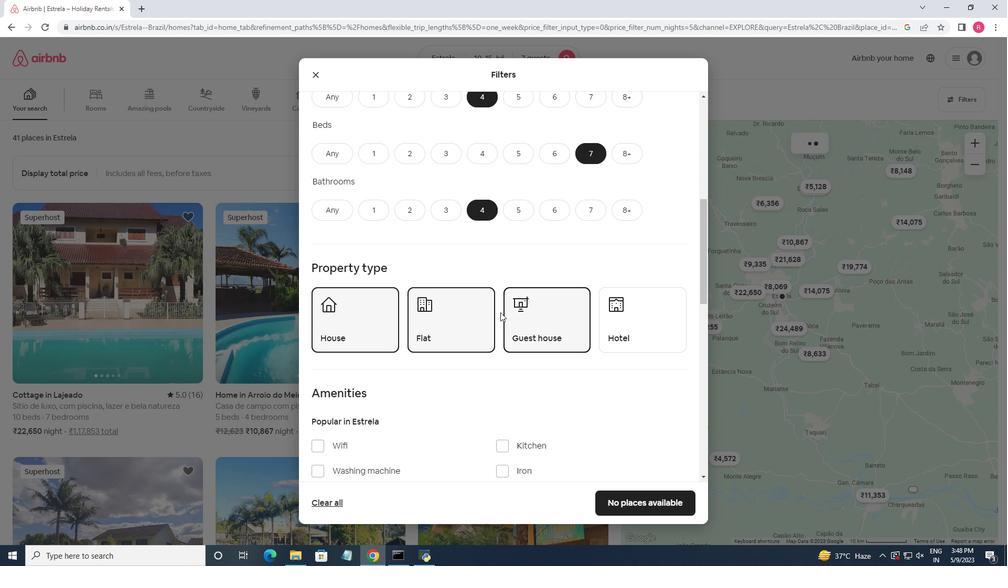 
Action: Mouse scrolled (500, 311) with delta (0, 0)
Screenshot: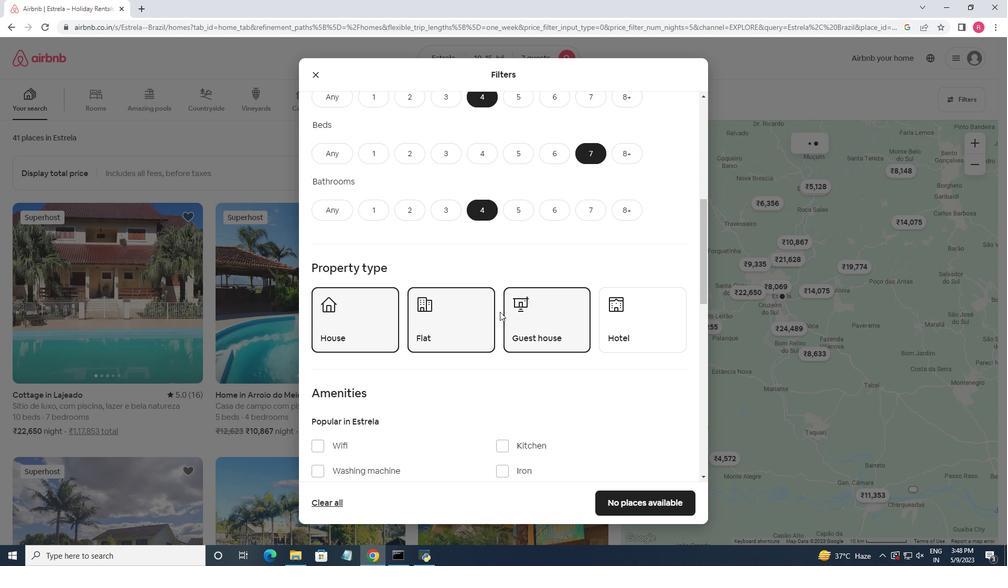 
Action: Mouse moved to (500, 313)
Screenshot: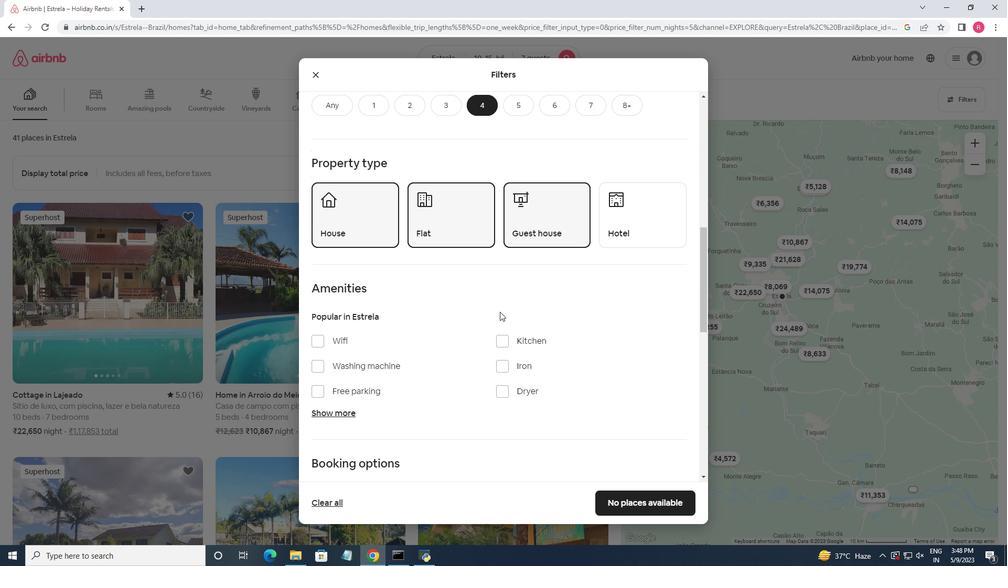 
Action: Mouse scrolled (500, 313) with delta (0, 0)
Screenshot: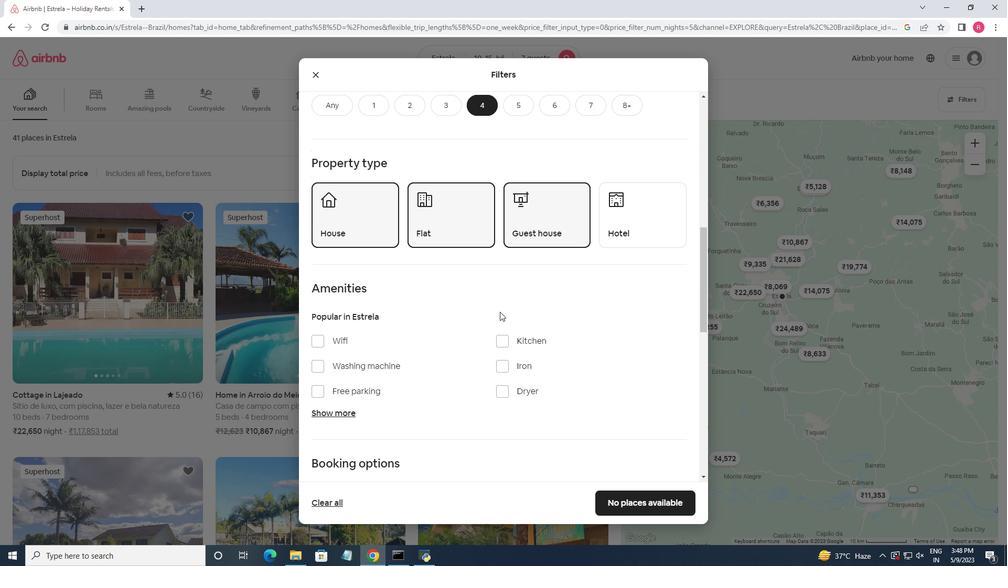 
Action: Mouse moved to (500, 314)
Screenshot: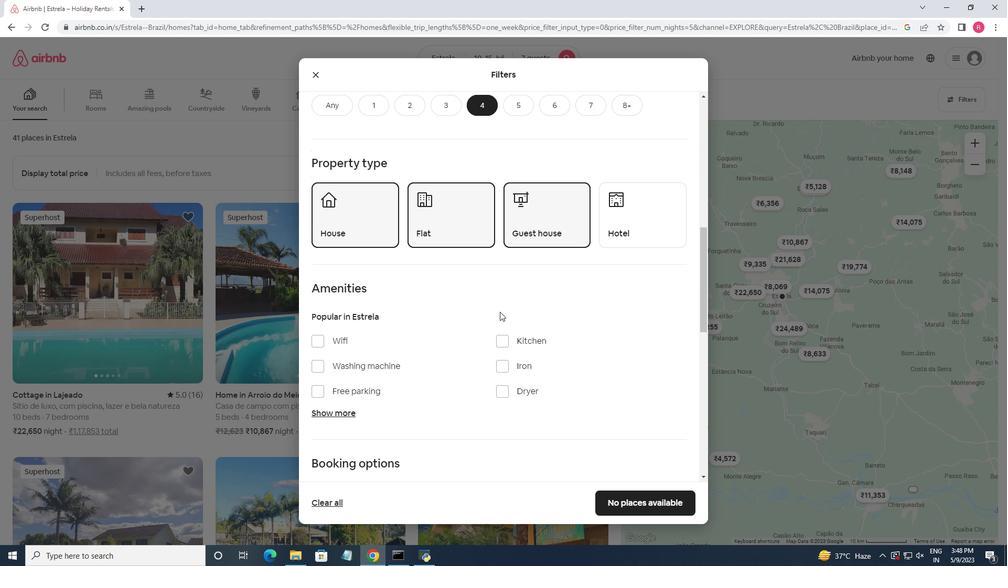 
Action: Mouse scrolled (500, 313) with delta (0, 0)
Screenshot: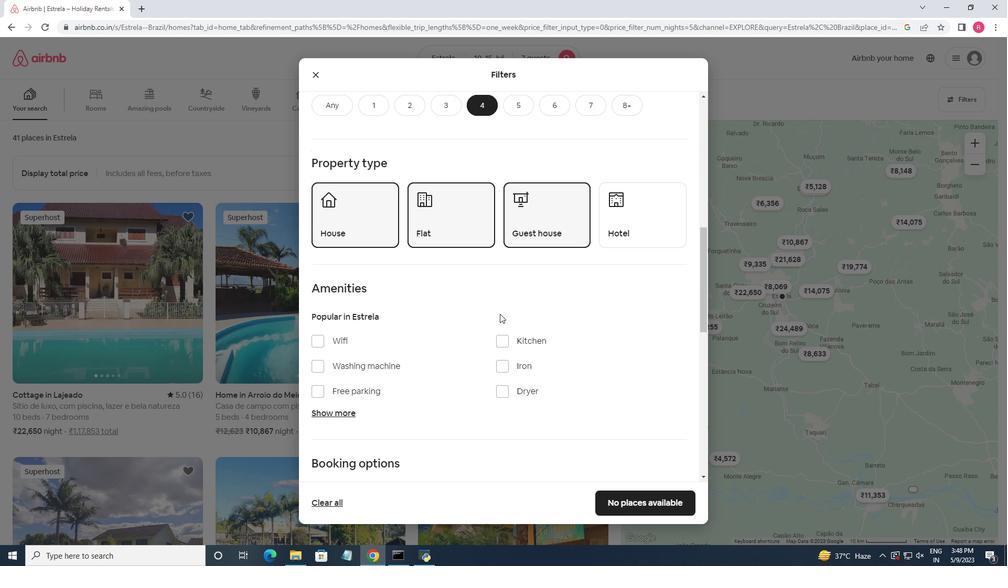 
Action: Mouse moved to (323, 240)
Screenshot: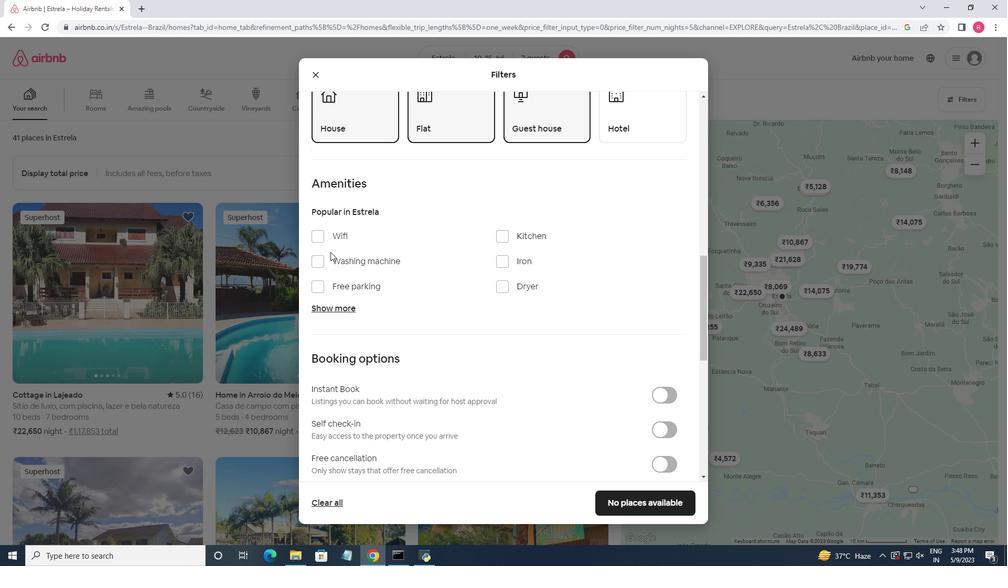 
Action: Mouse pressed left at (323, 240)
Screenshot: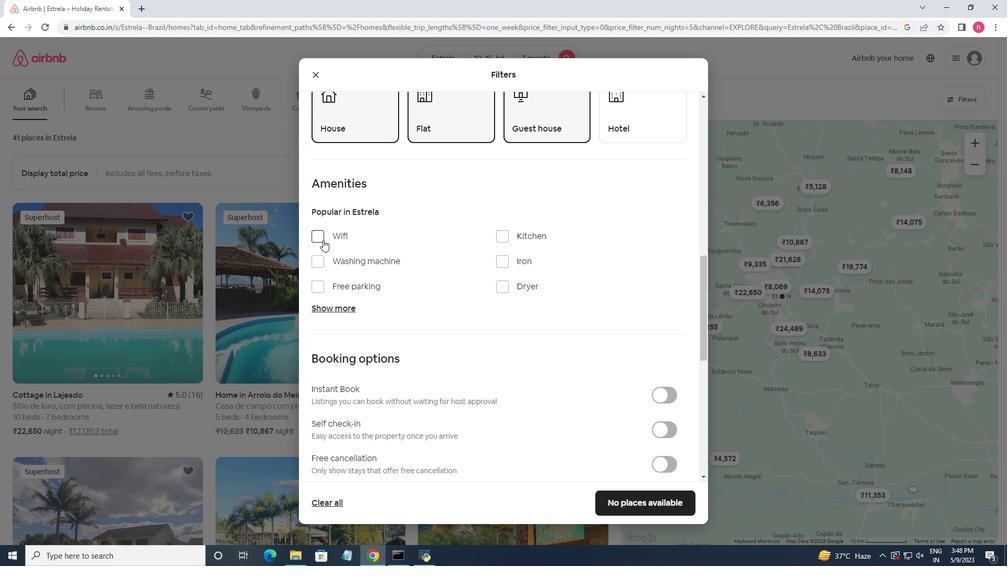 
Action: Mouse moved to (343, 312)
Screenshot: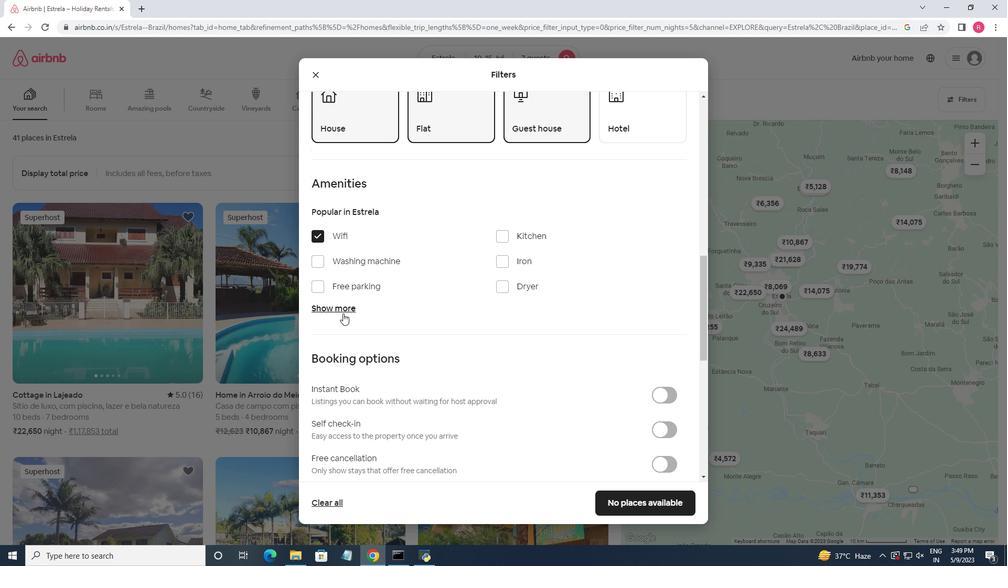 
Action: Mouse pressed left at (343, 312)
Screenshot: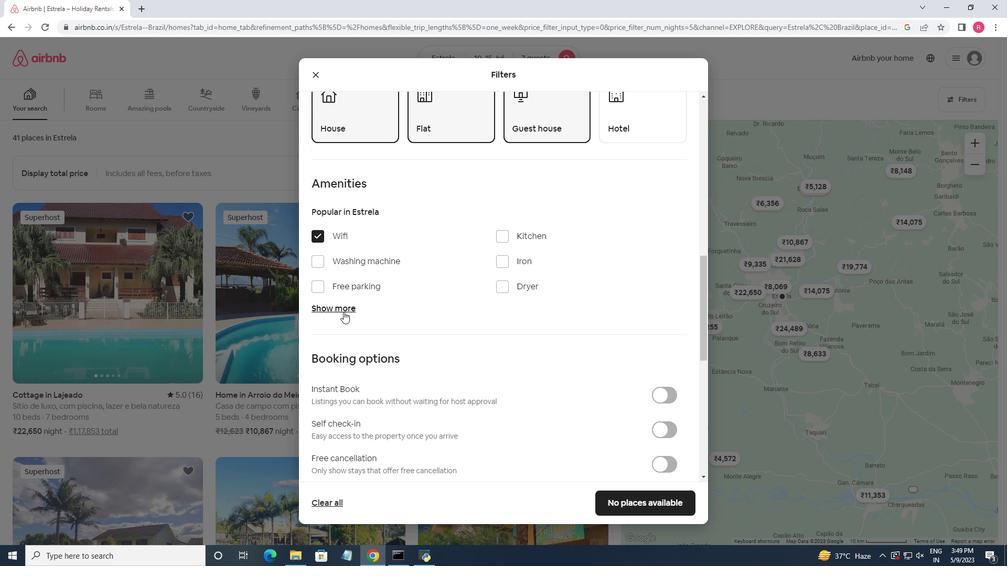 
Action: Mouse moved to (319, 284)
Screenshot: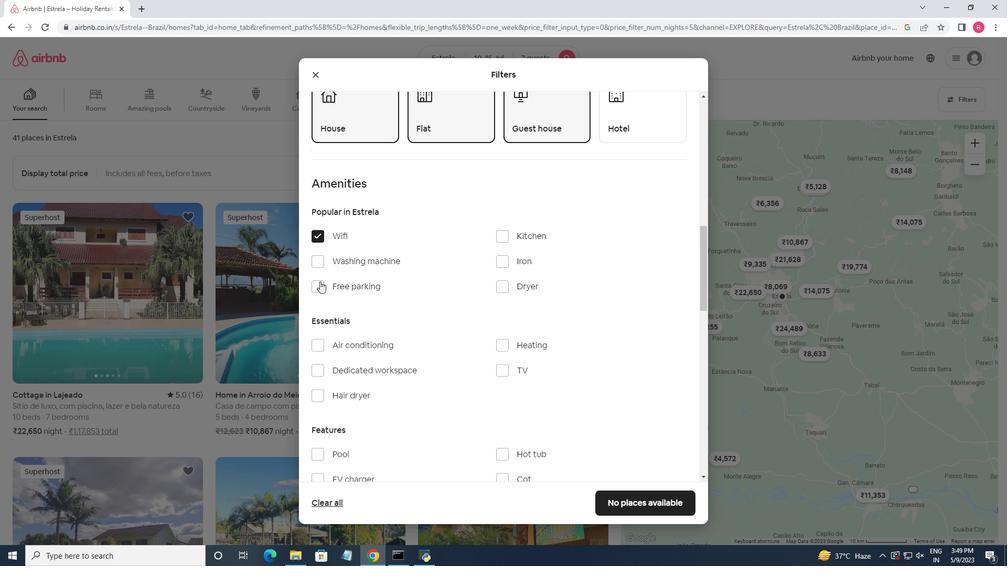 
Action: Mouse pressed left at (319, 284)
Screenshot: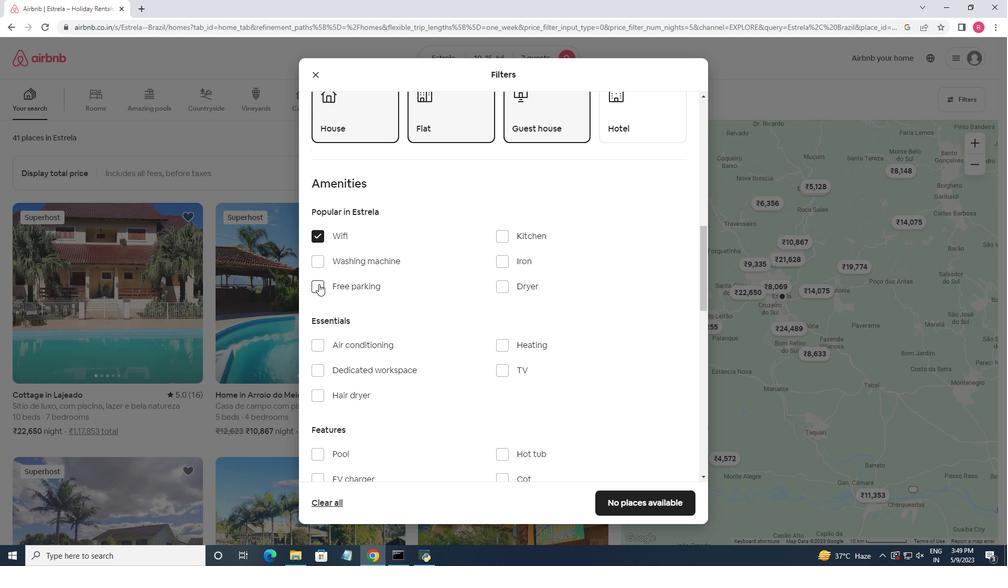 
Action: Mouse moved to (495, 371)
Screenshot: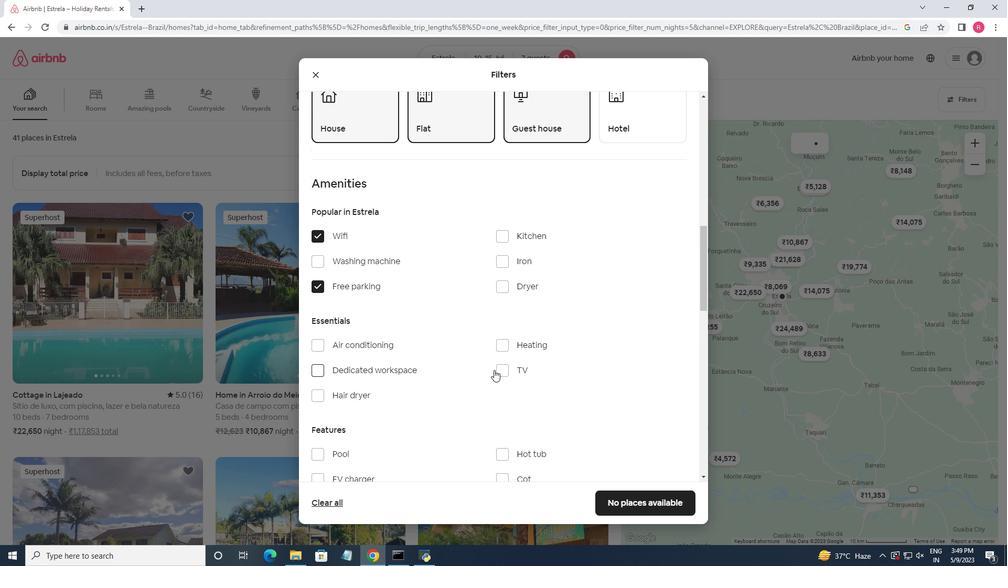 
Action: Mouse pressed left at (495, 371)
Screenshot: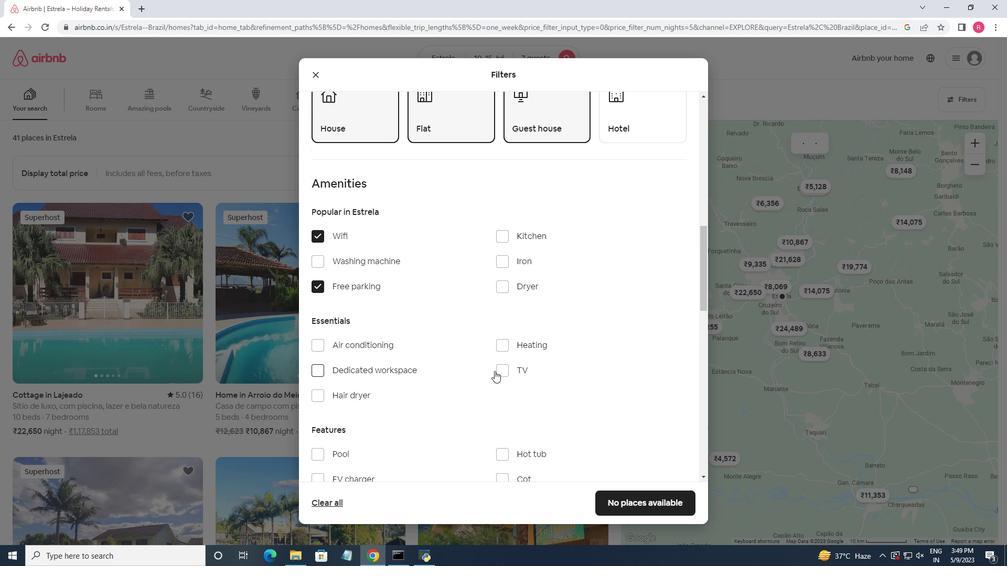 
Action: Mouse moved to (444, 350)
Screenshot: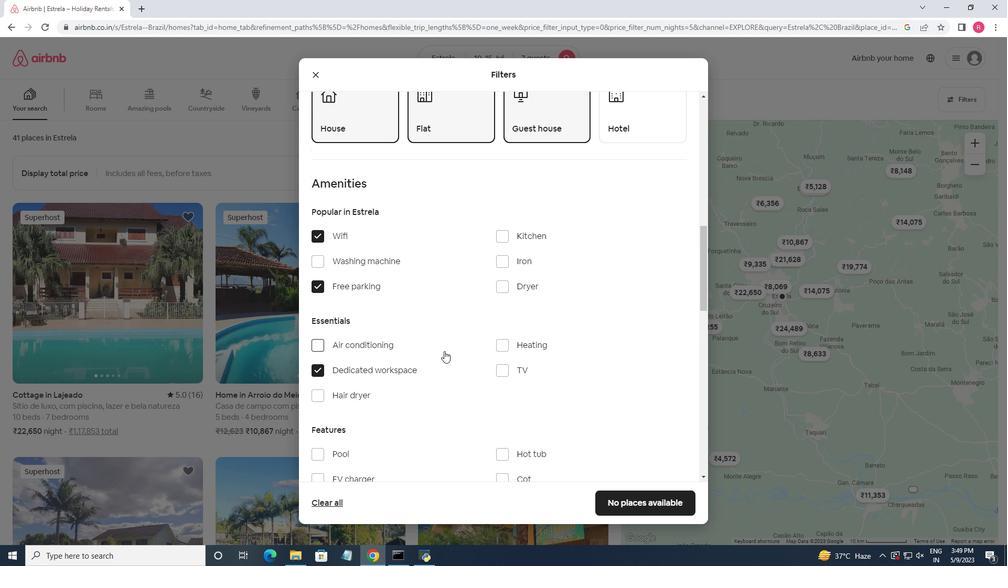 
Action: Mouse scrolled (444, 350) with delta (0, 0)
Screenshot: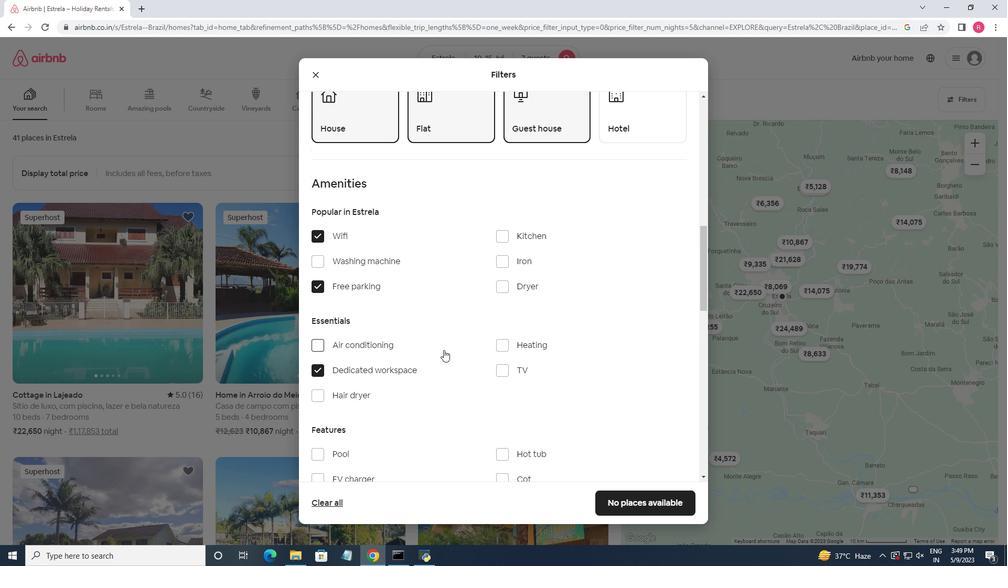 
Action: Mouse moved to (444, 350)
Screenshot: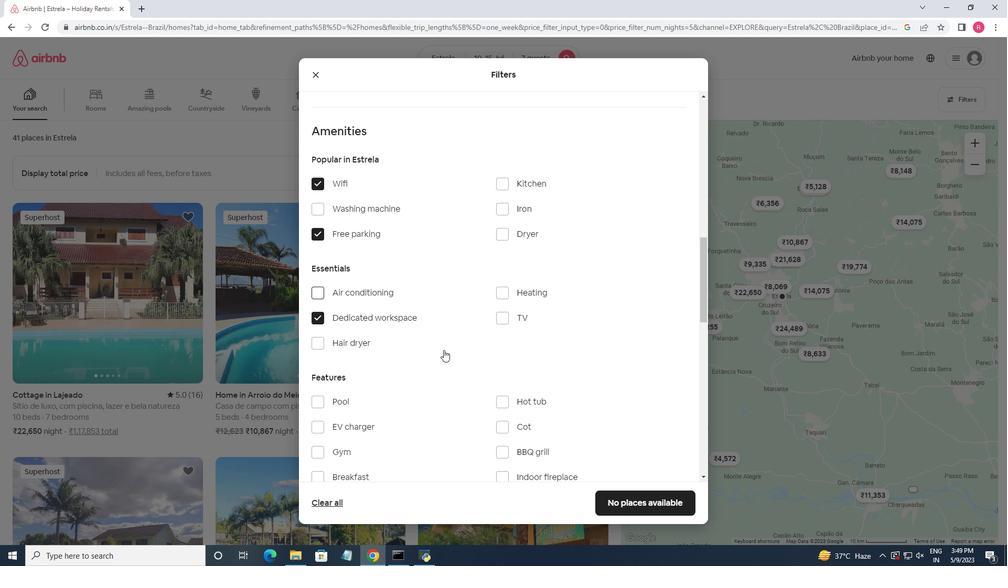 
Action: Mouse scrolled (444, 350) with delta (0, 0)
Screenshot: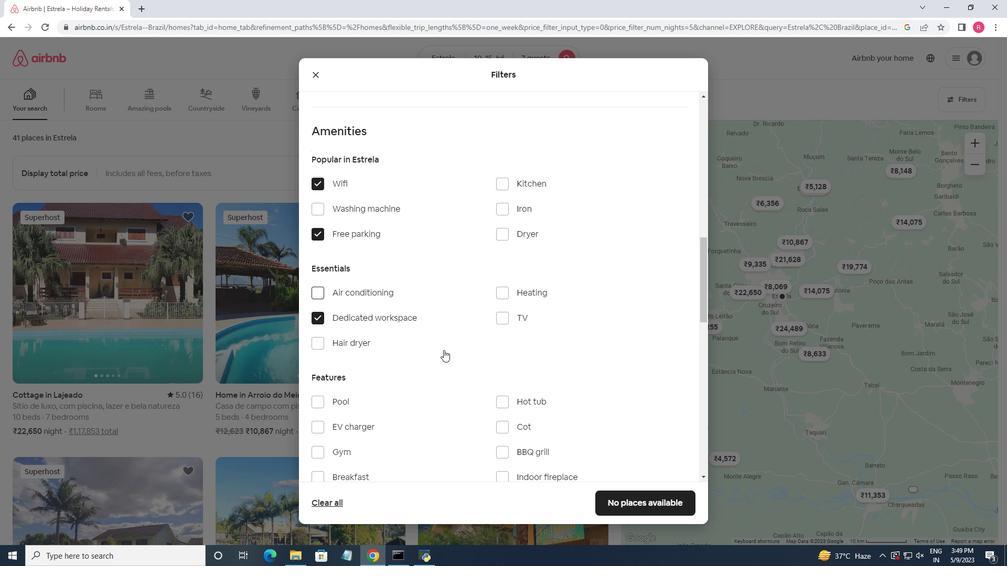 
Action: Mouse moved to (313, 401)
Screenshot: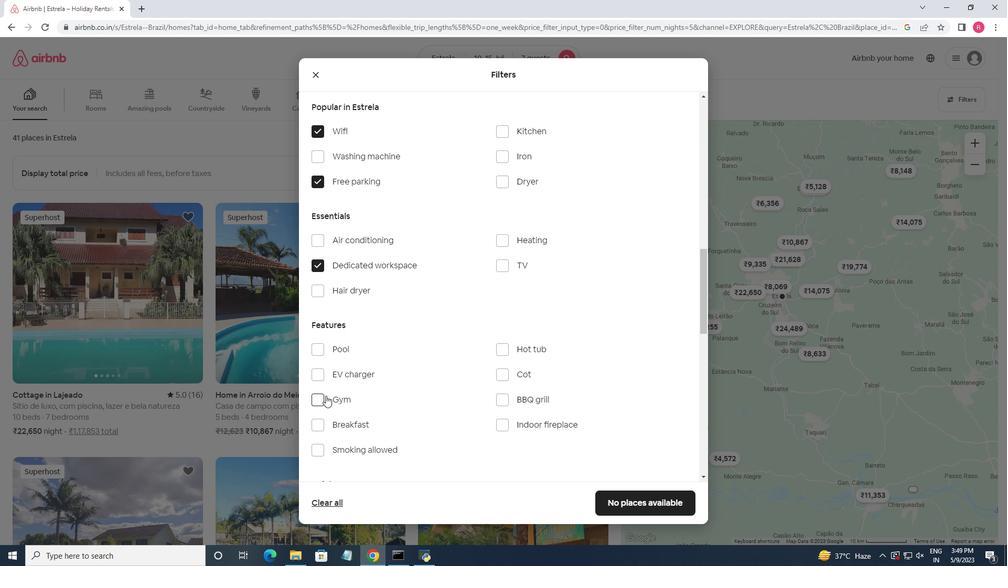 
Action: Mouse pressed left at (313, 401)
Screenshot: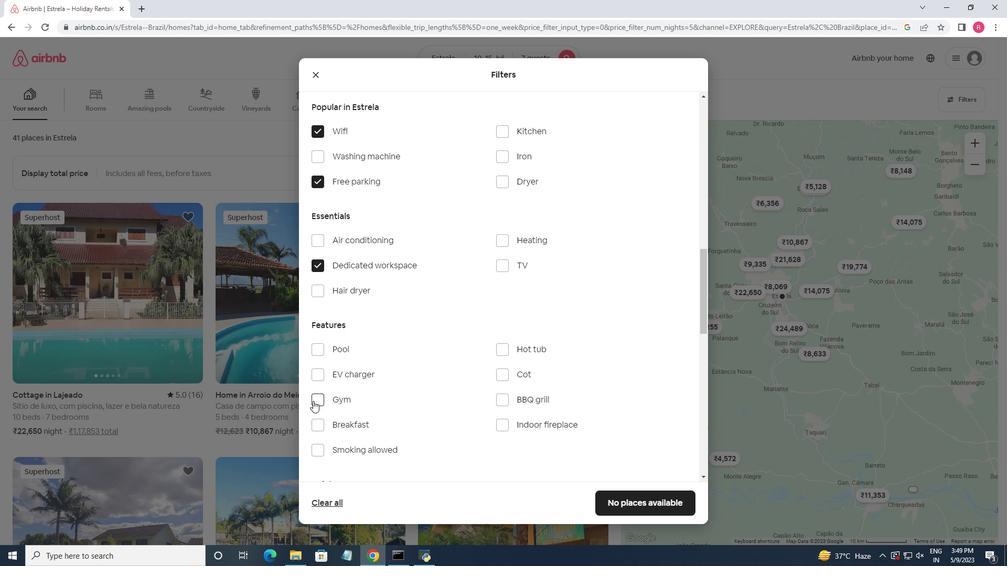
Action: Mouse moved to (324, 425)
Screenshot: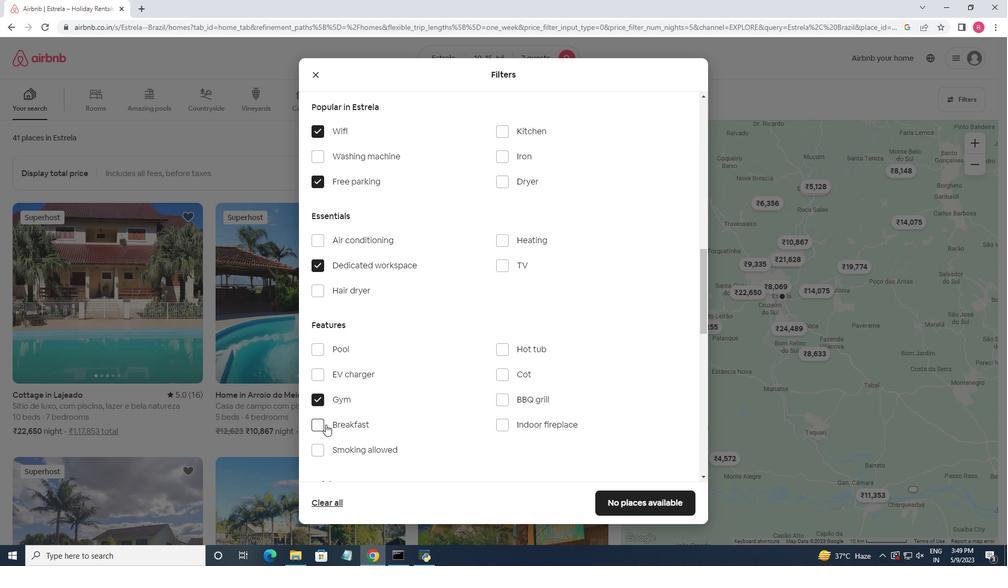 
Action: Mouse pressed left at (324, 425)
Screenshot: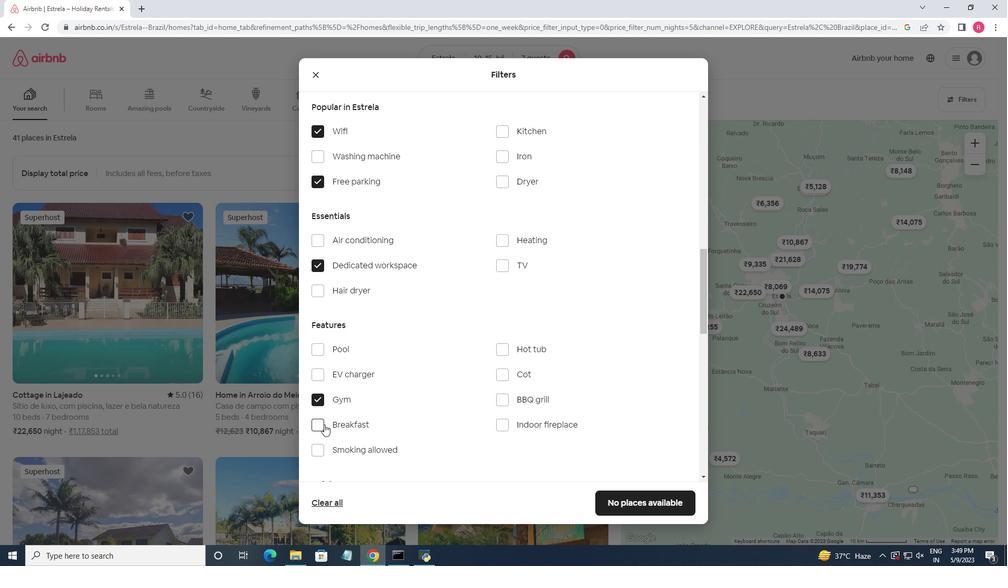
Action: Mouse moved to (437, 380)
Screenshot: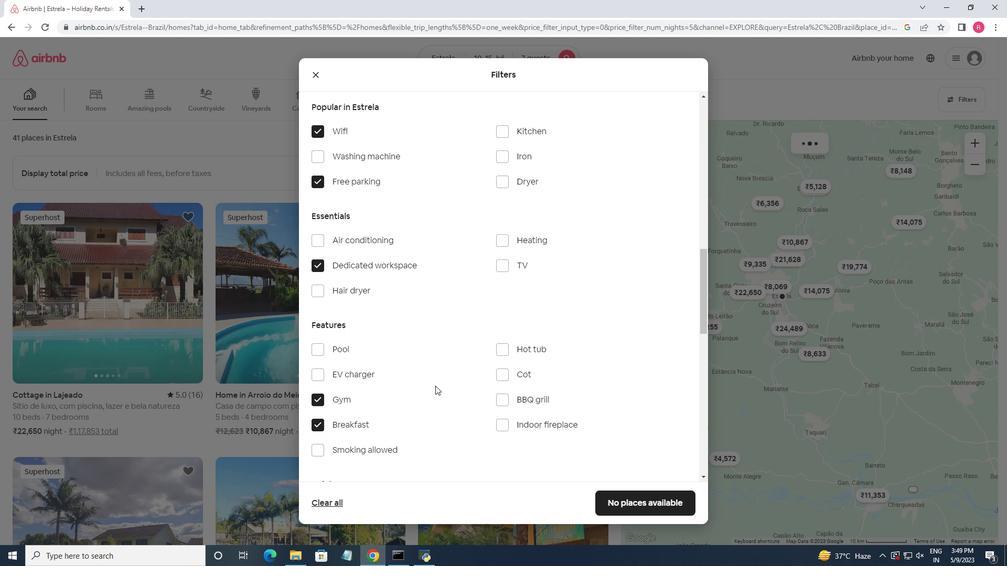 
Action: Mouse scrolled (437, 380) with delta (0, 0)
Screenshot: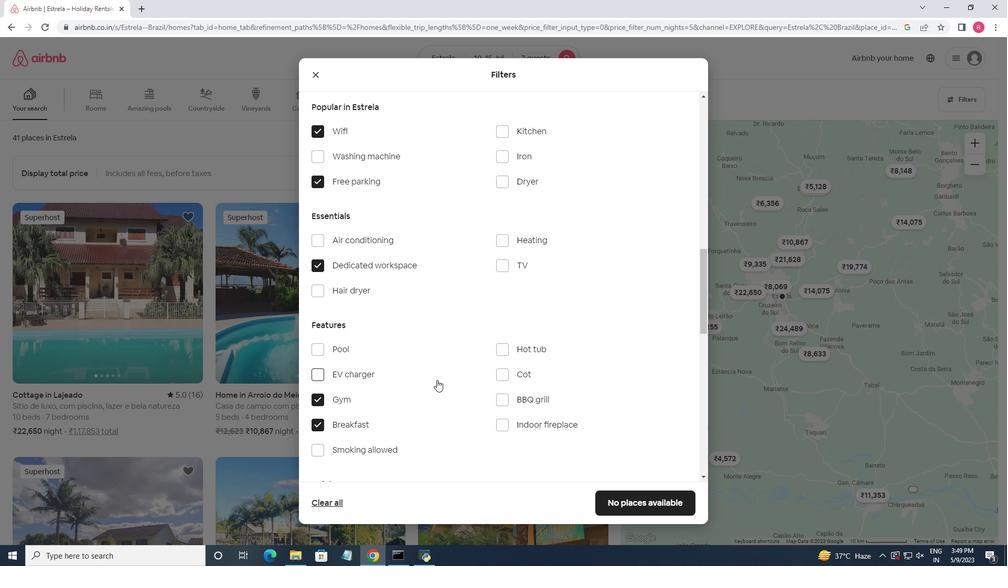 
Action: Mouse scrolled (437, 380) with delta (0, 0)
Screenshot: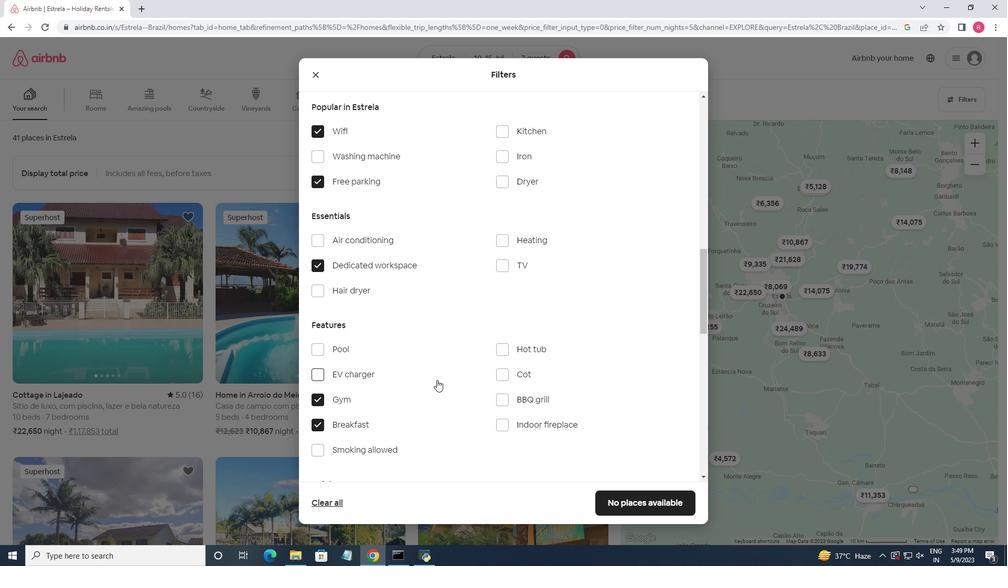 
Action: Mouse moved to (437, 379)
Screenshot: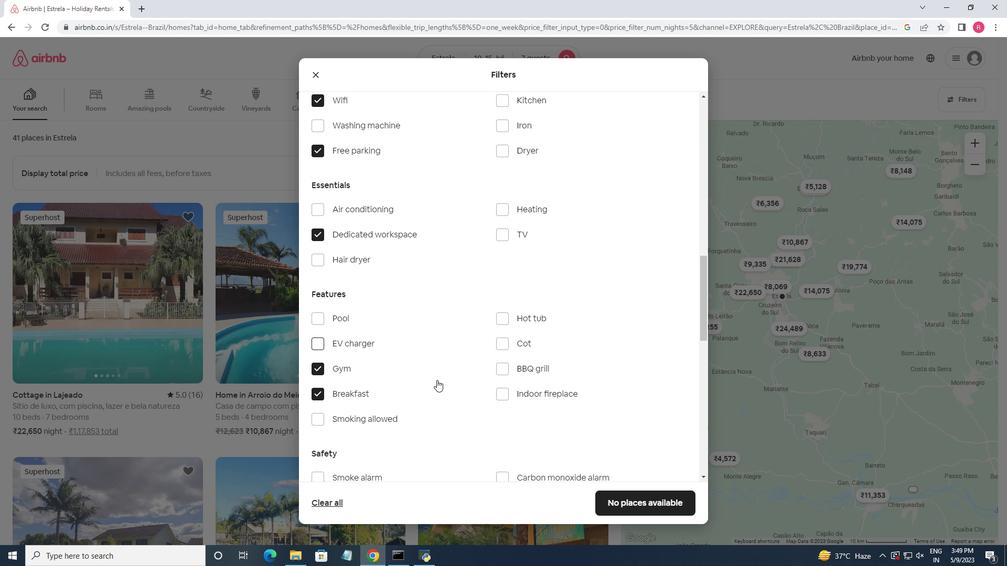 
Action: Mouse scrolled (437, 379) with delta (0, 0)
Screenshot: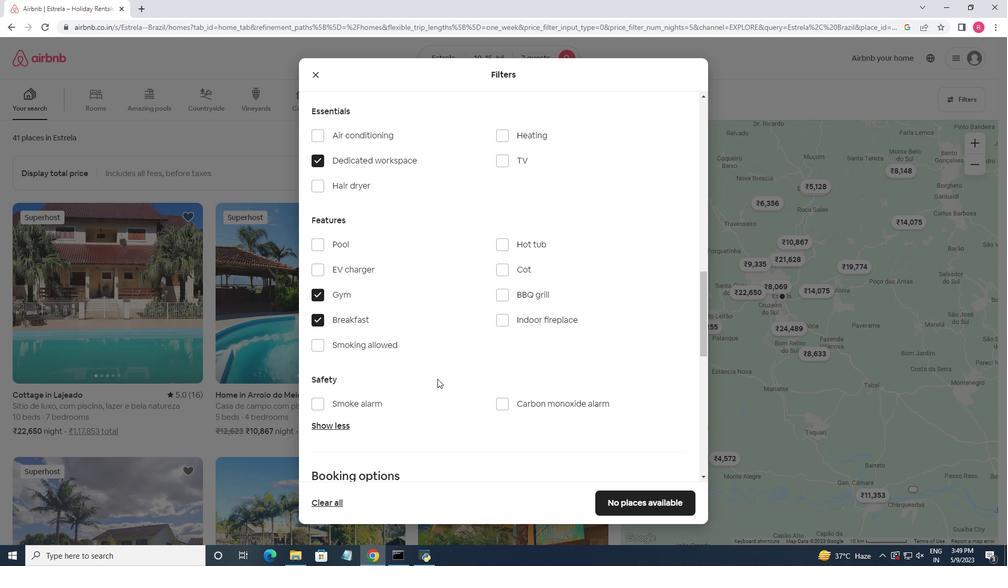 
Action: Mouse scrolled (437, 379) with delta (0, 0)
Screenshot: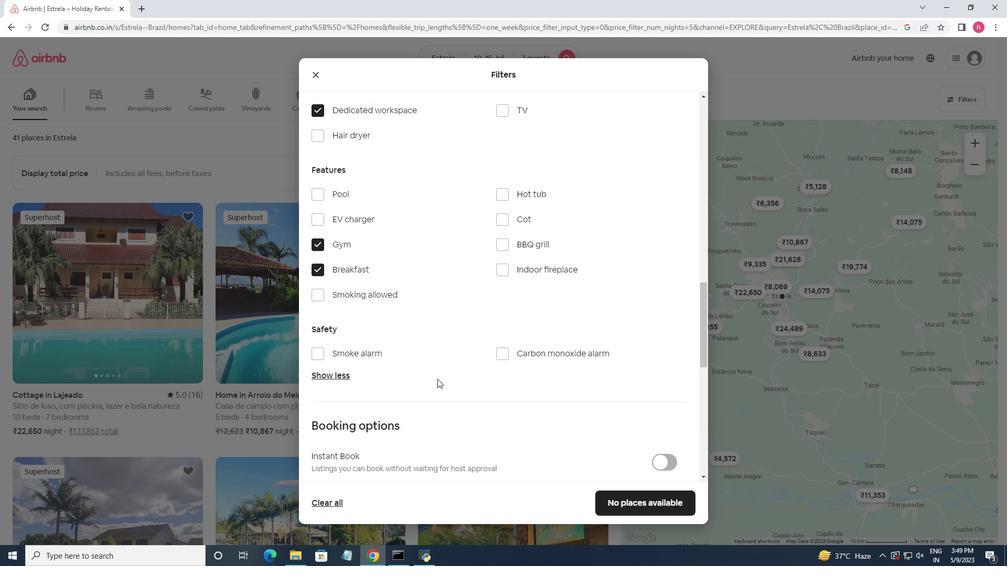 
Action: Mouse scrolled (437, 379) with delta (0, 0)
Screenshot: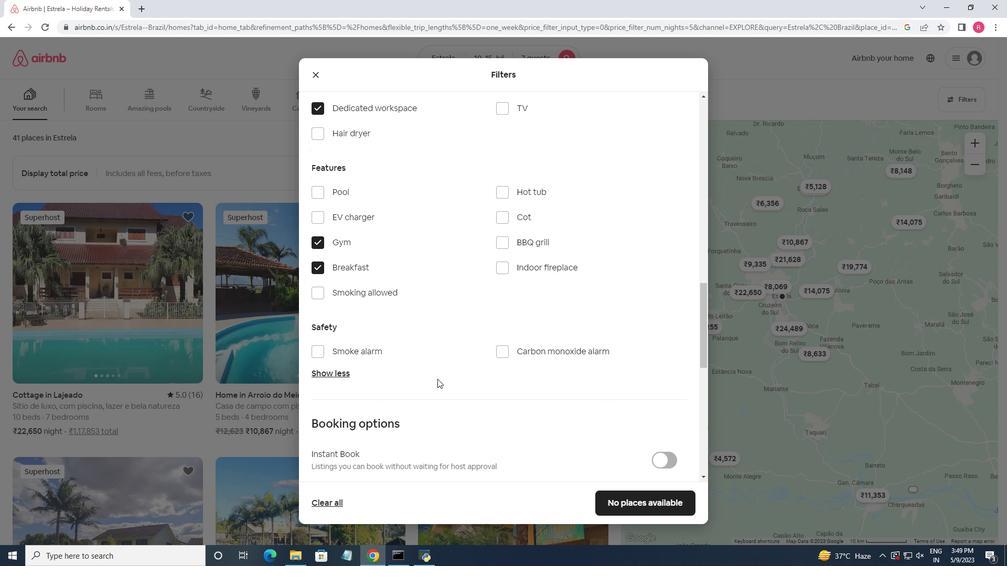 
Action: Mouse scrolled (437, 379) with delta (0, 0)
Screenshot: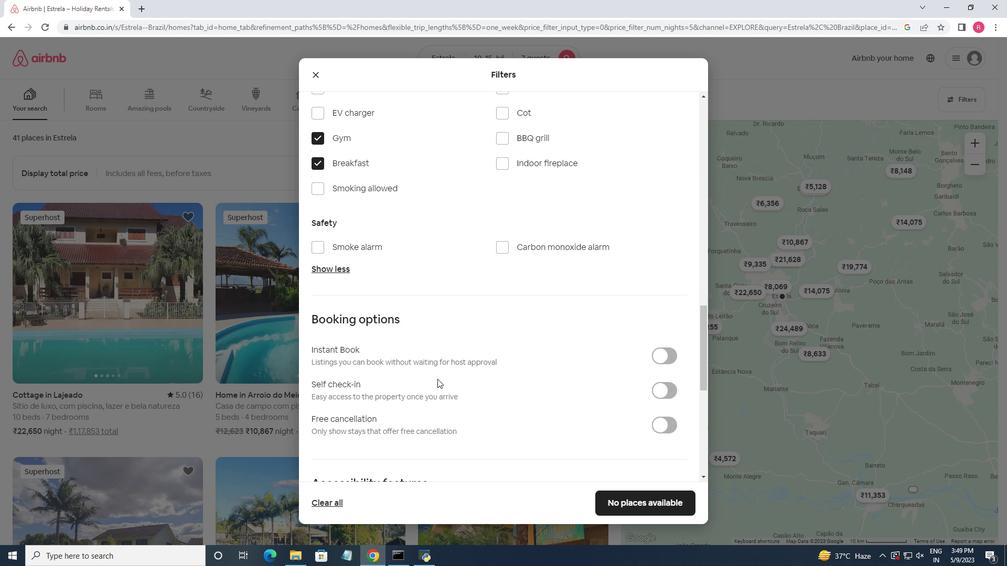 
Action: Mouse moved to (671, 341)
Screenshot: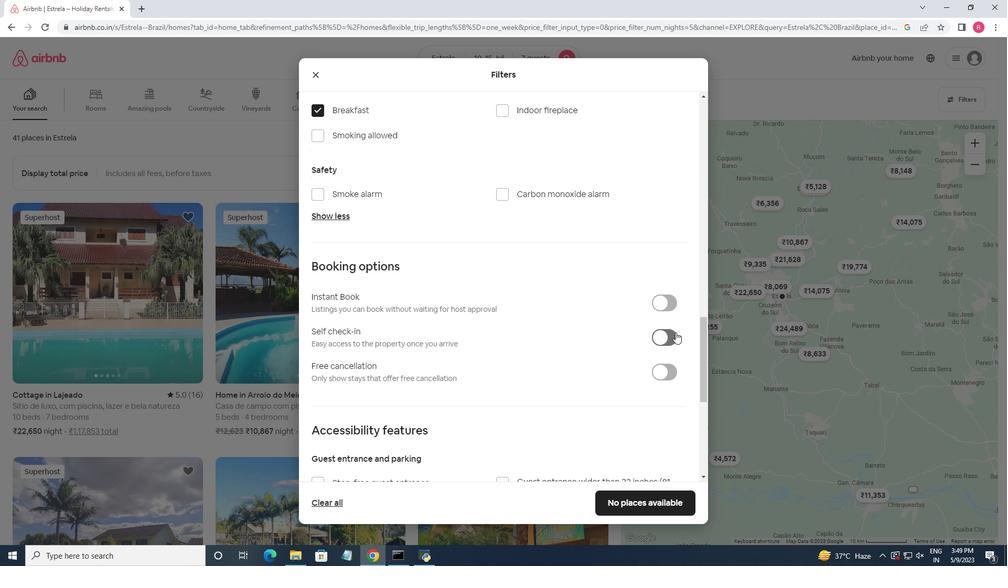 
Action: Mouse pressed left at (671, 341)
Screenshot: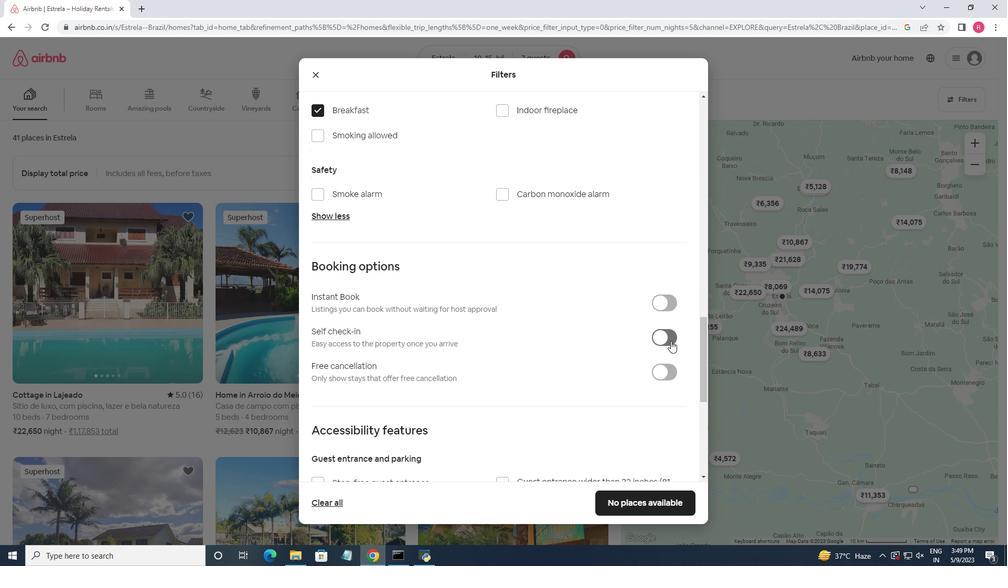 
Action: Mouse moved to (501, 397)
Screenshot: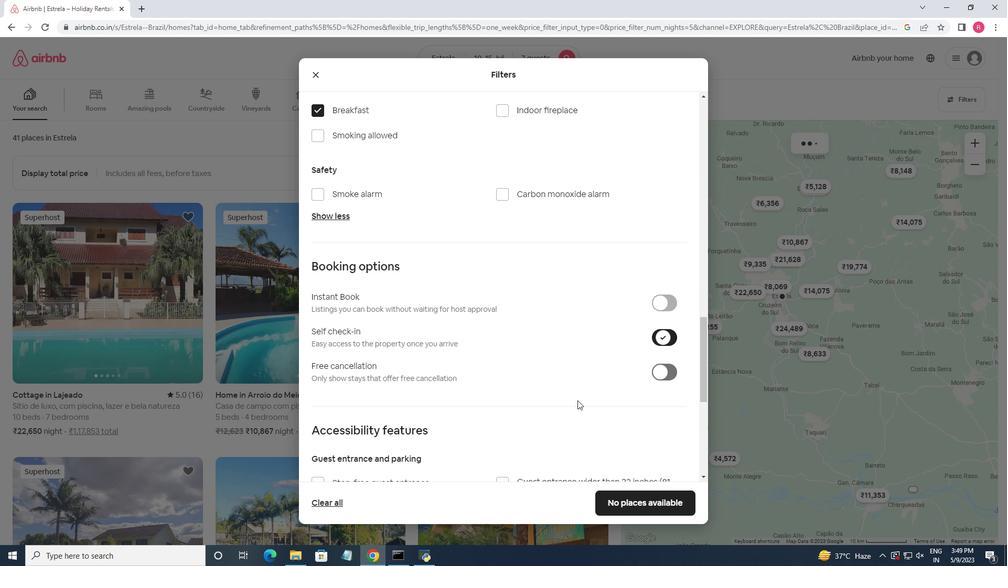 
Action: Mouse scrolled (501, 397) with delta (0, 0)
Screenshot: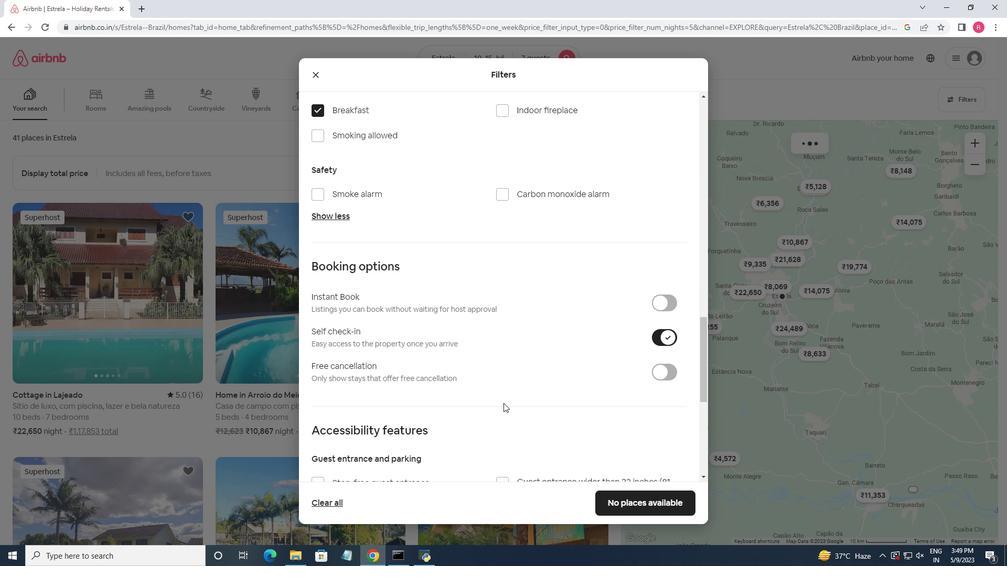 
Action: Mouse scrolled (501, 397) with delta (0, 0)
Screenshot: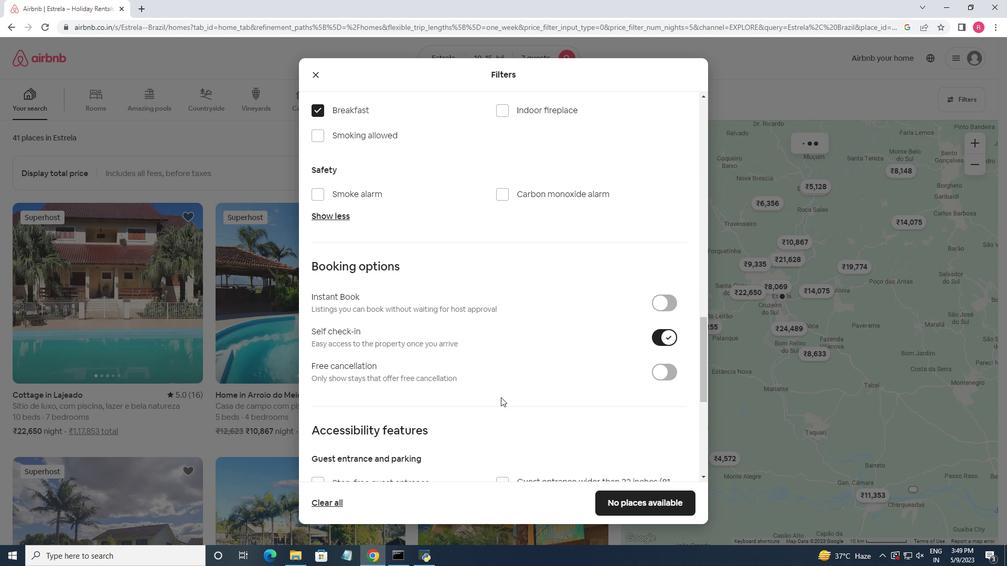 
Action: Mouse scrolled (501, 397) with delta (0, 0)
Screenshot: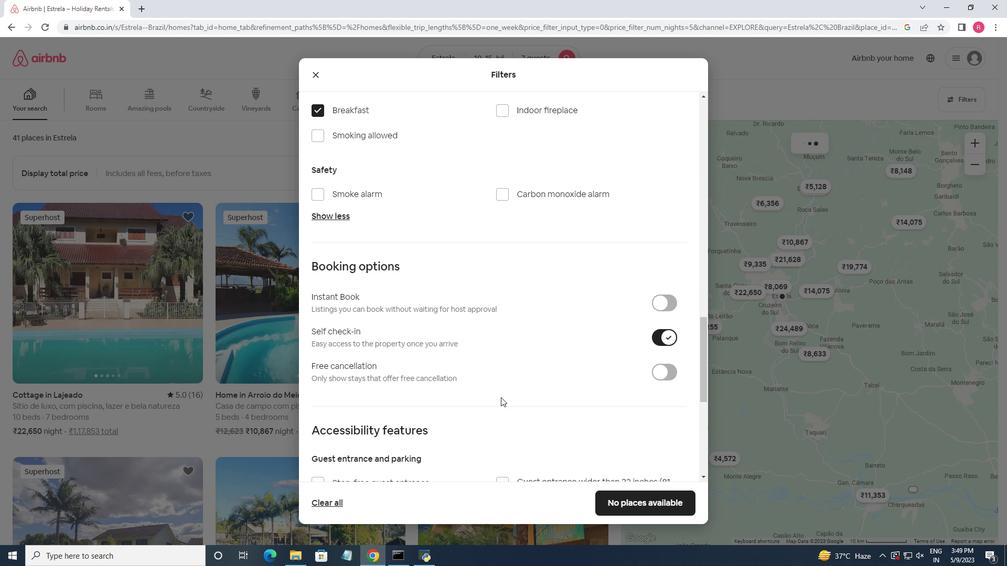 
Action: Mouse moved to (501, 396)
Screenshot: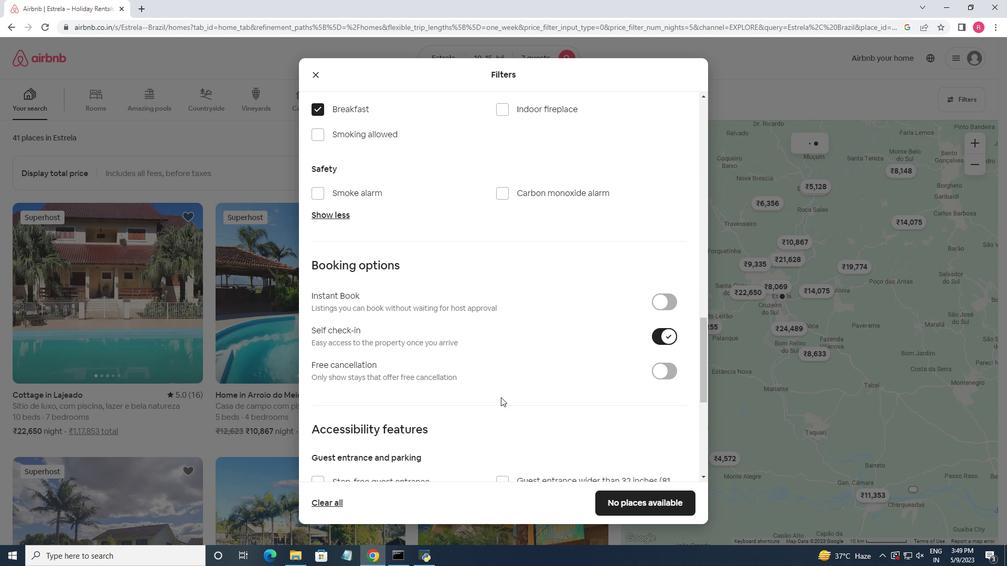 
Action: Mouse scrolled (501, 396) with delta (0, 0)
Screenshot: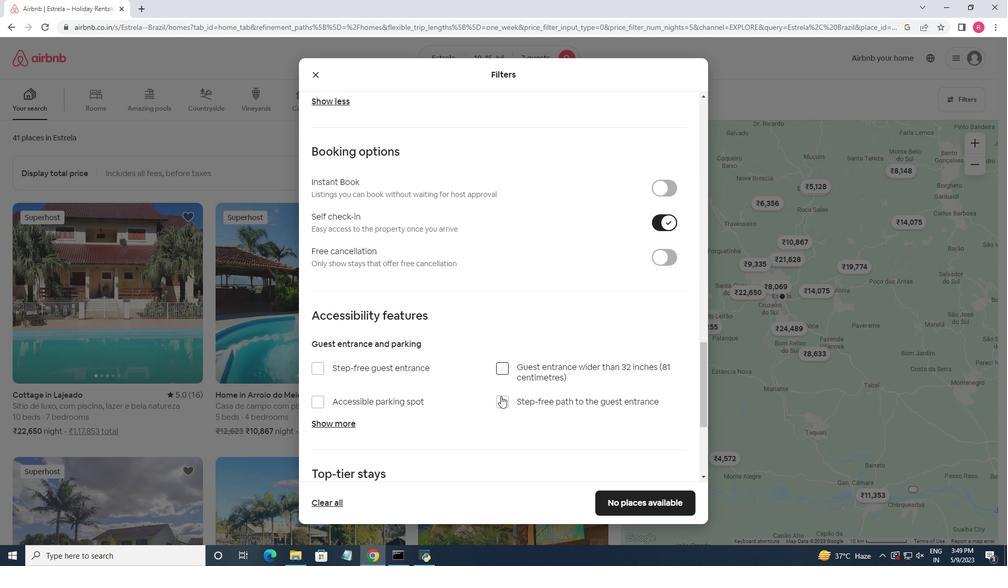 
Action: Mouse moved to (422, 337)
Screenshot: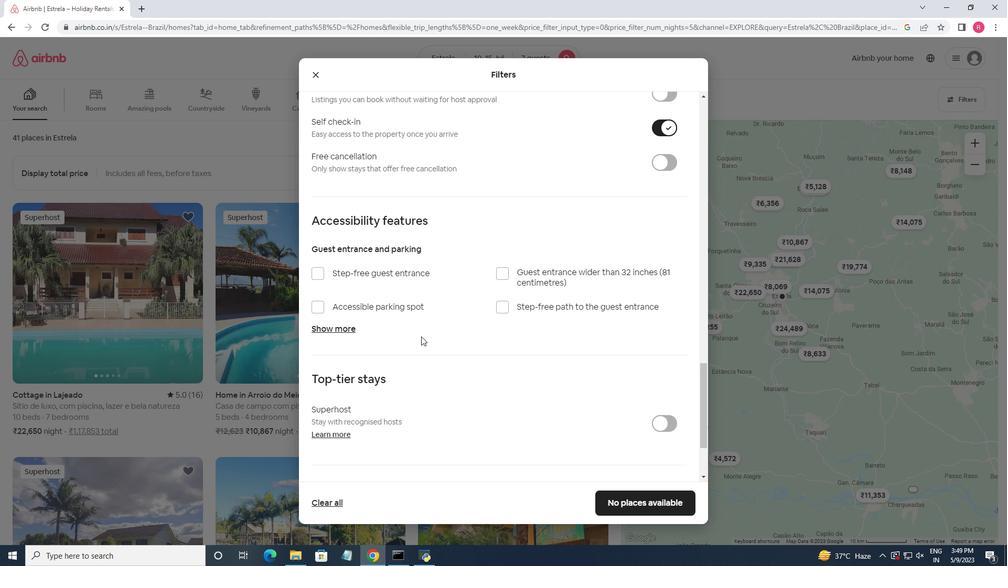
Action: Mouse scrolled (422, 336) with delta (0, 0)
Screenshot: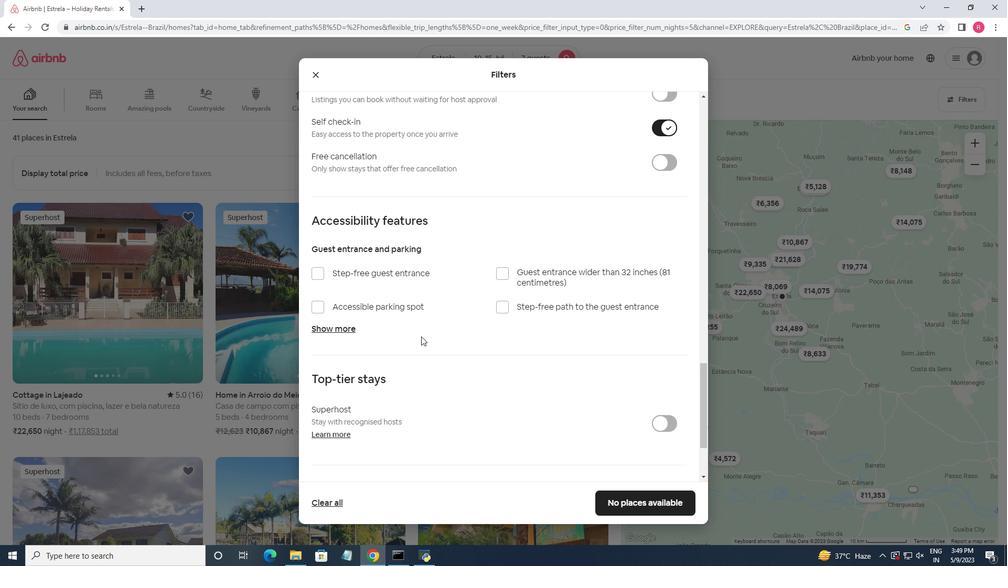 
Action: Mouse moved to (422, 339)
Screenshot: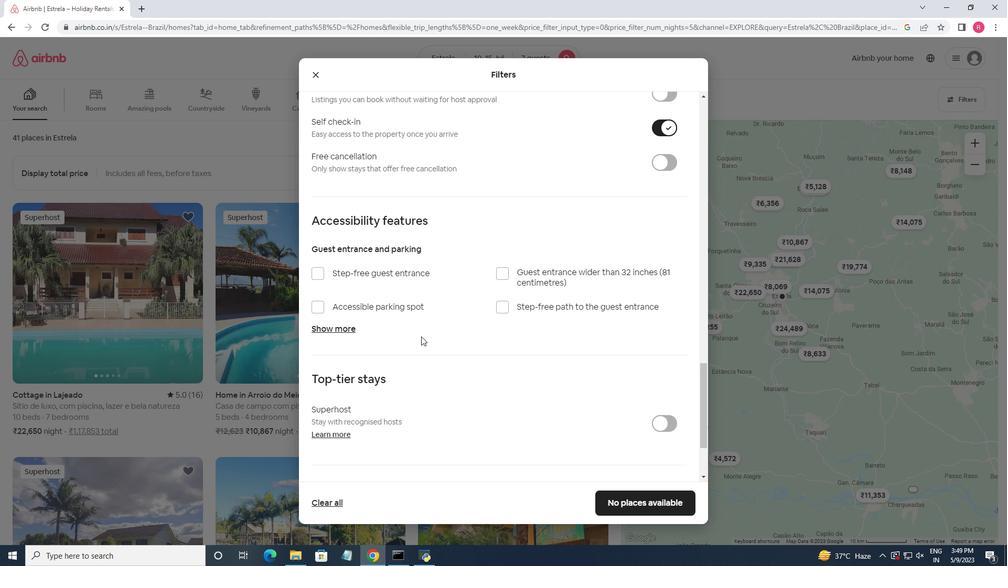 
Action: Mouse scrolled (422, 339) with delta (0, 0)
Screenshot: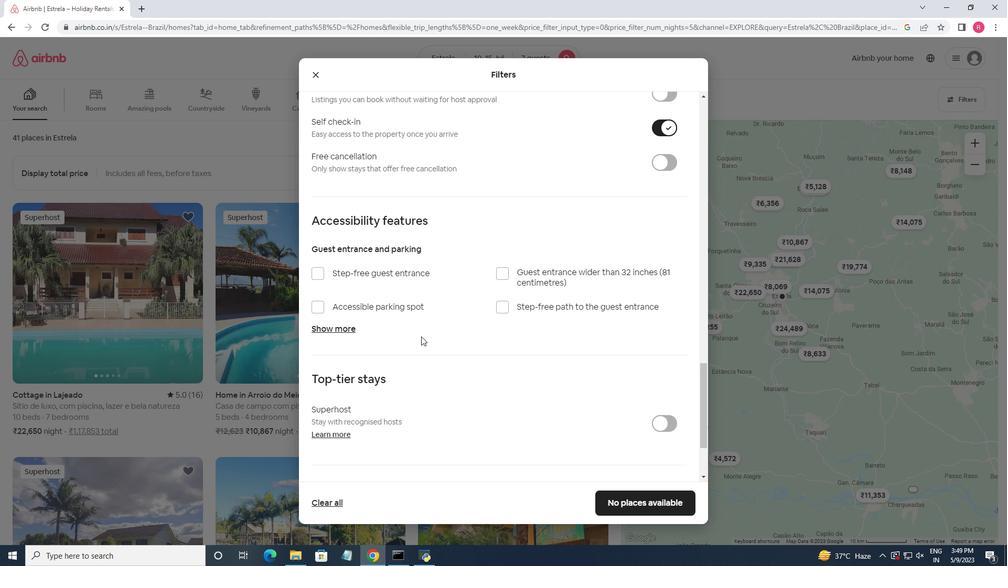 
Action: Mouse moved to (427, 330)
Screenshot: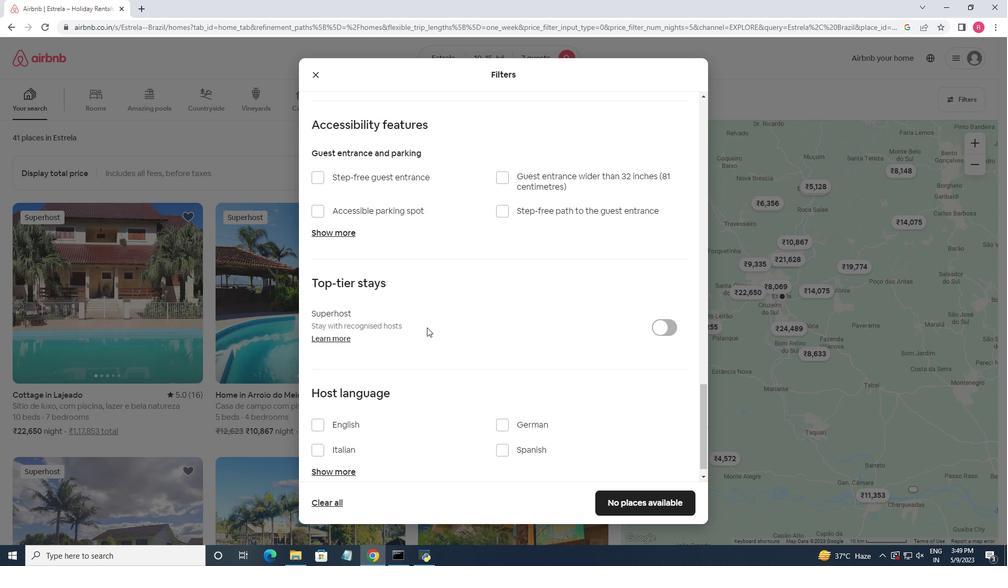 
Action: Mouse scrolled (427, 328) with delta (0, 0)
Screenshot: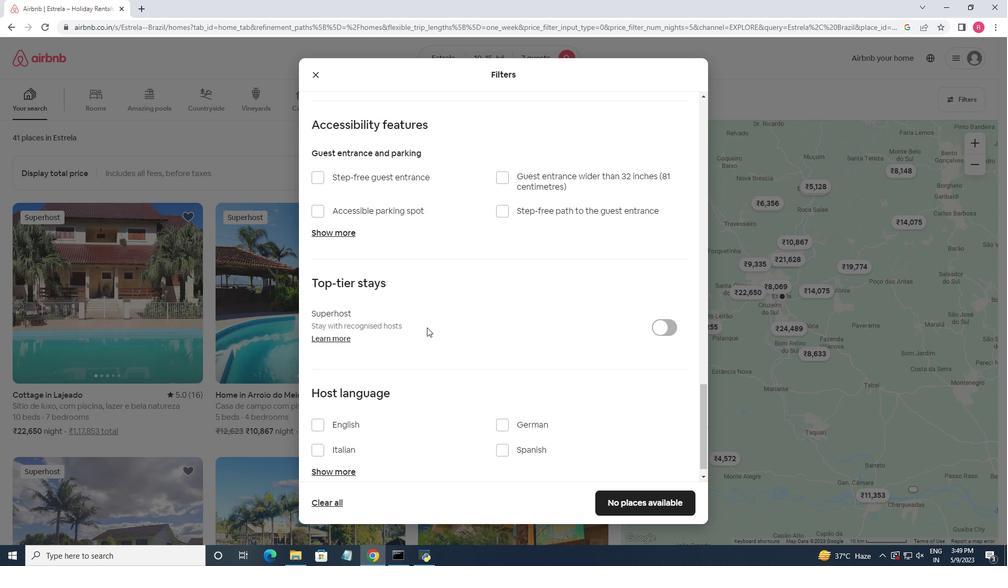 
Action: Mouse moved to (427, 331)
Screenshot: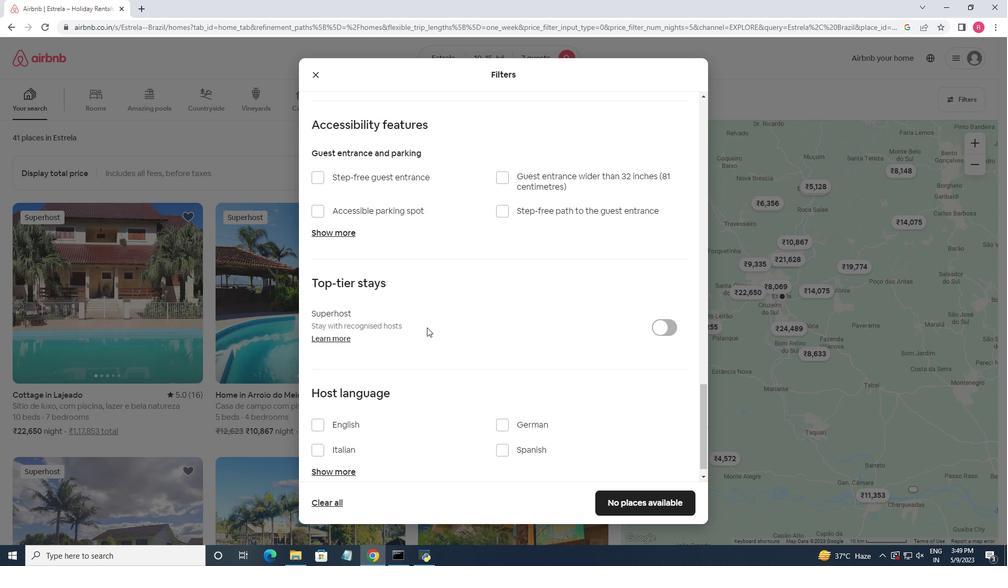 
Action: Mouse scrolled (427, 330) with delta (0, 0)
Screenshot: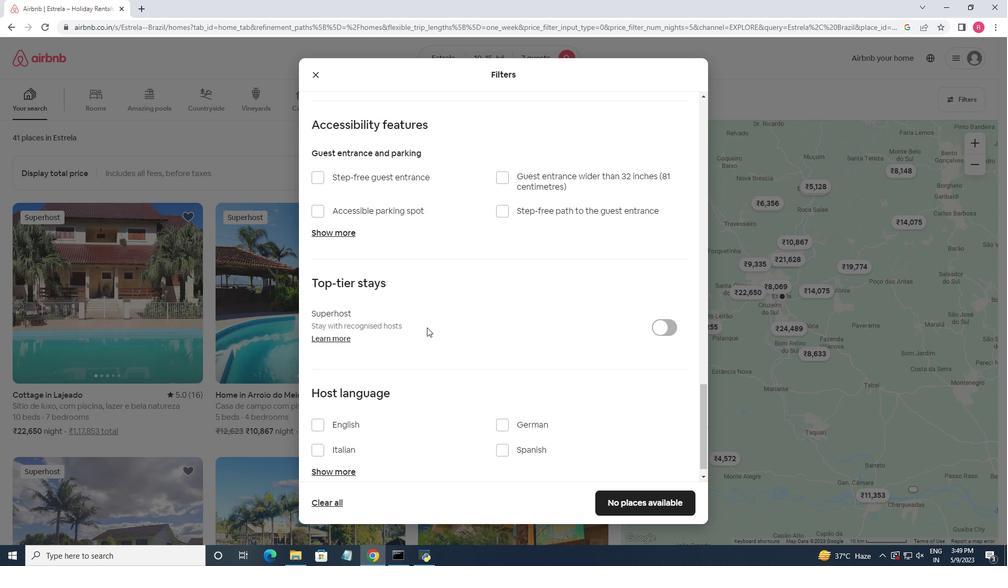 
Action: Mouse moved to (311, 409)
Screenshot: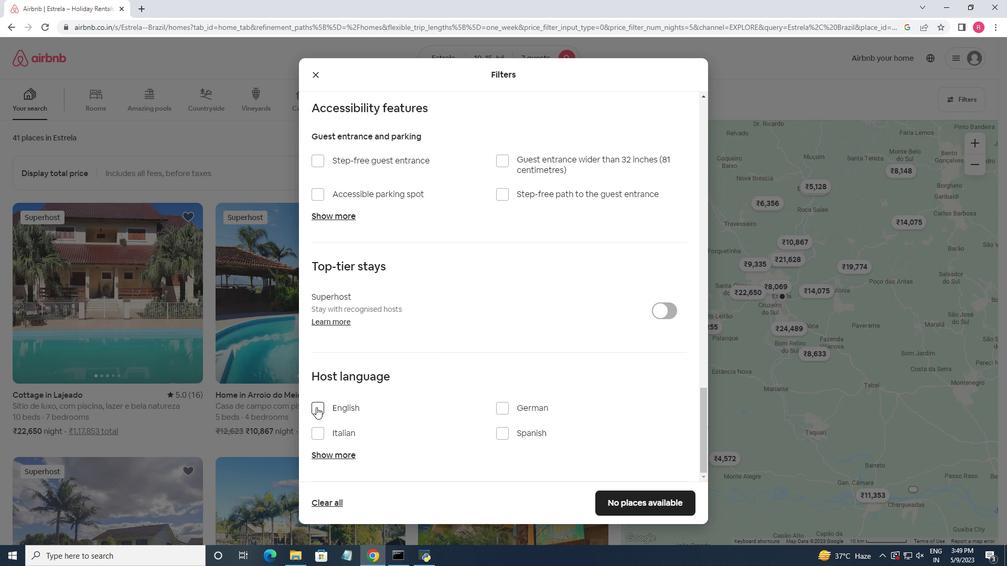 
Action: Mouse pressed left at (311, 409)
Screenshot: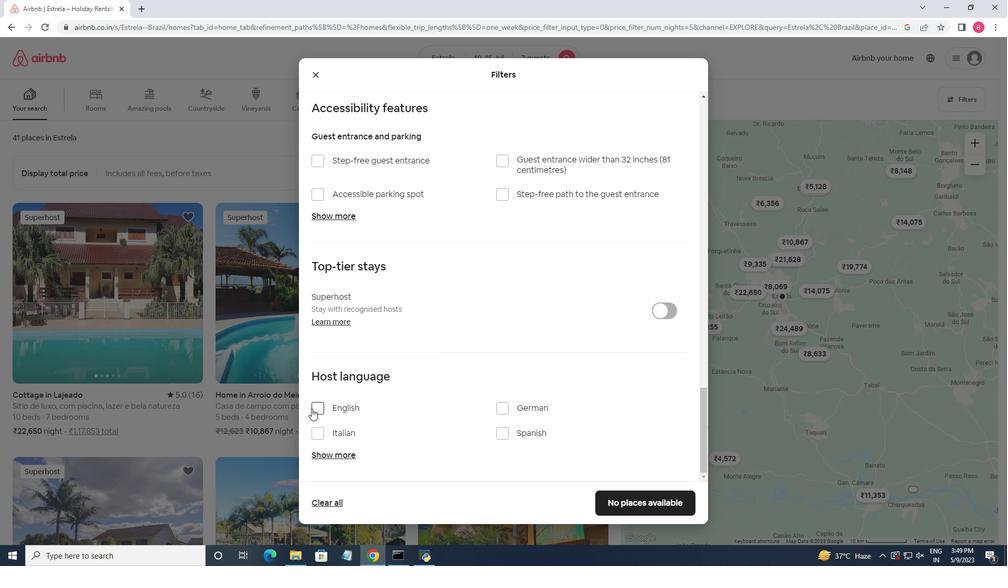 
Action: Mouse moved to (619, 500)
Screenshot: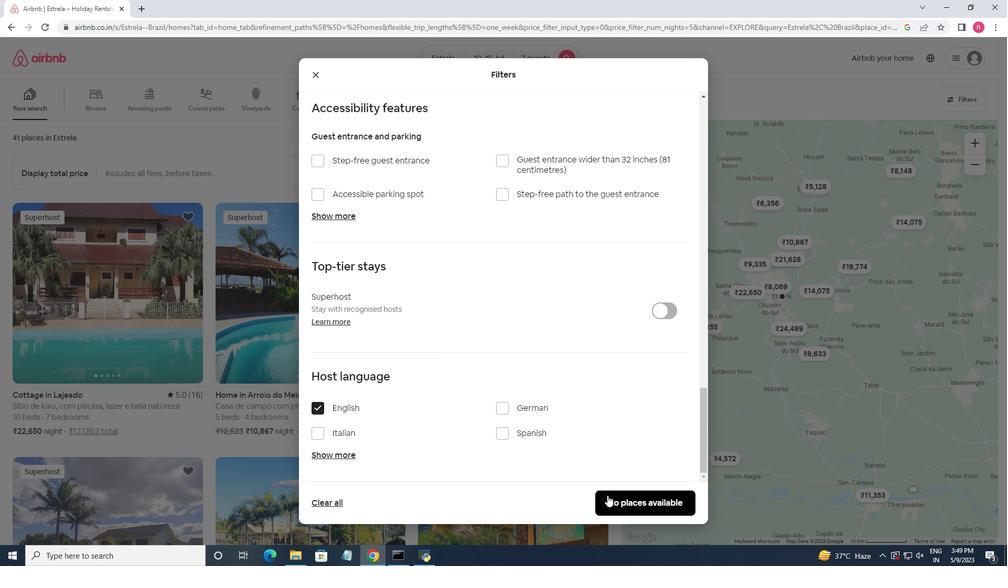 
Action: Mouse pressed left at (619, 500)
Screenshot: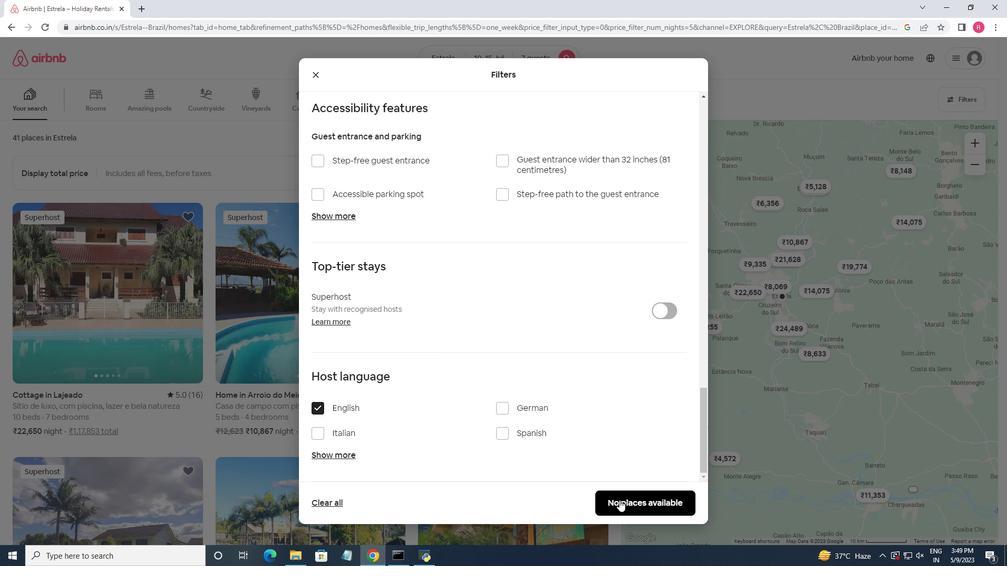
Action: Mouse moved to (506, 203)
Screenshot: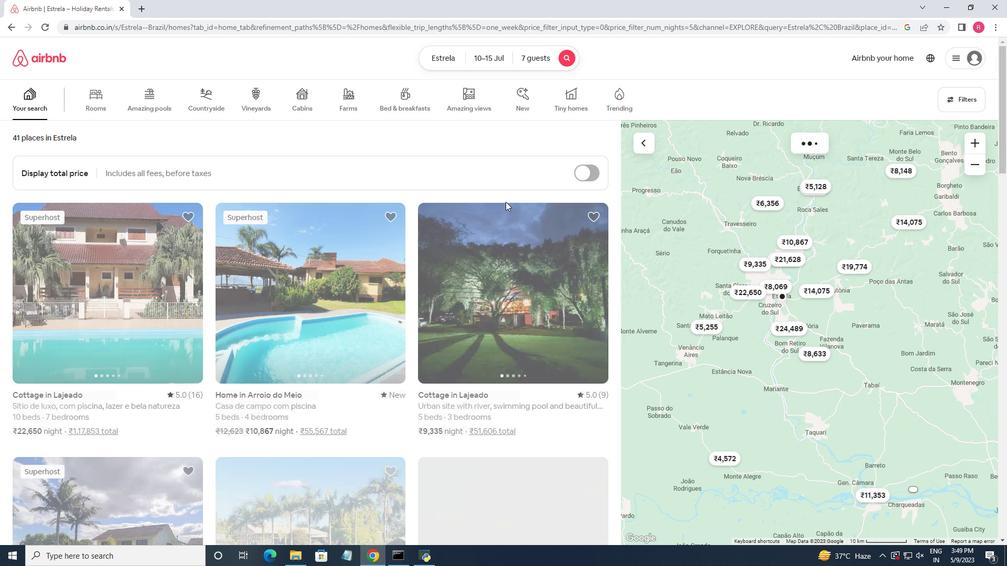 
